Task: Find connections with filter location Bhātāpāra with filter topic #Selfhelpwith filter profile language English with filter current company Bira 91 with filter school Avanthi Institute of Engineering & Technology, Tamaram Village, Makavarapalem mandal, Narsipatnam , Pin-531113. (CC-81) with filter industry Zoos and Botanical Gardens with filter service category Health Insurance with filter keywords title Marketing Manager
Action: Mouse moved to (498, 65)
Screenshot: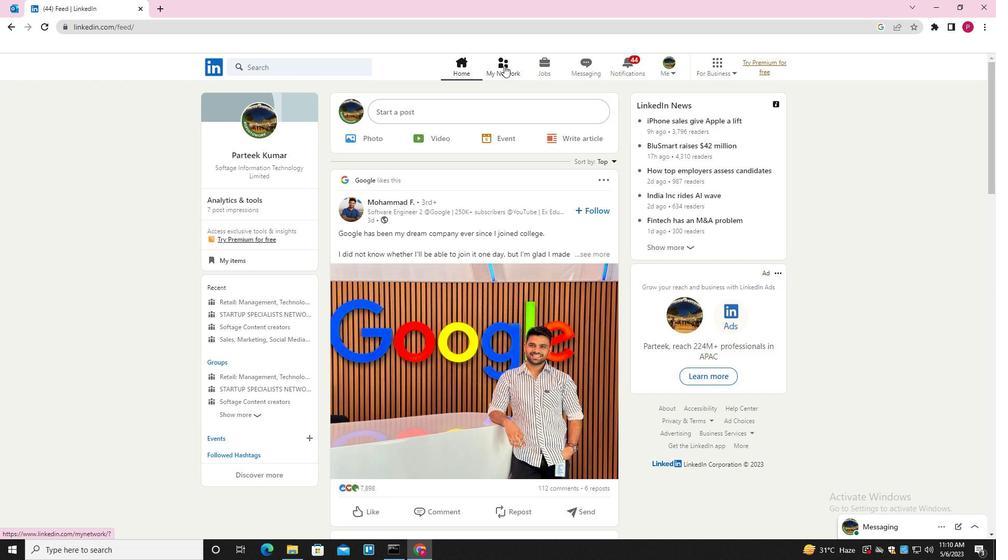 
Action: Mouse pressed left at (498, 65)
Screenshot: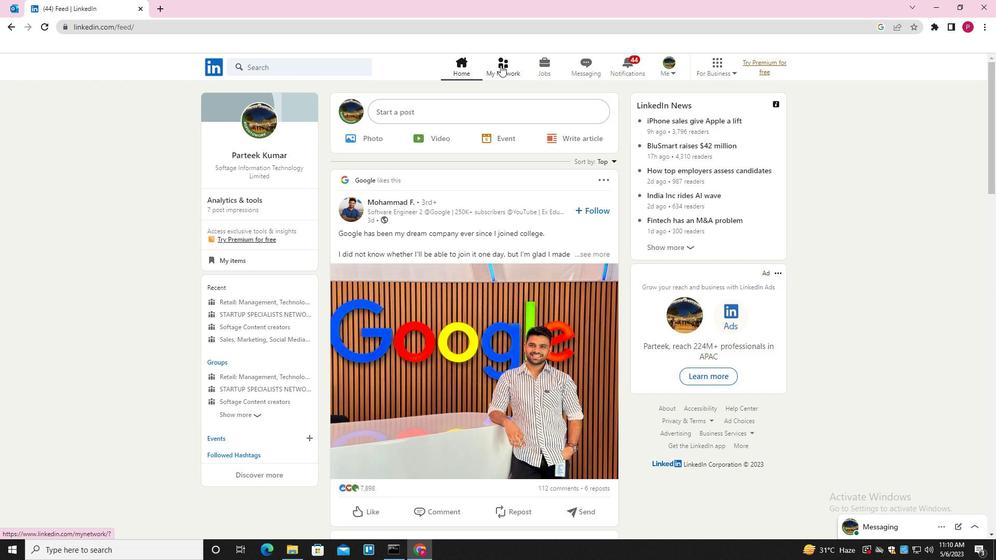 
Action: Mouse moved to (314, 126)
Screenshot: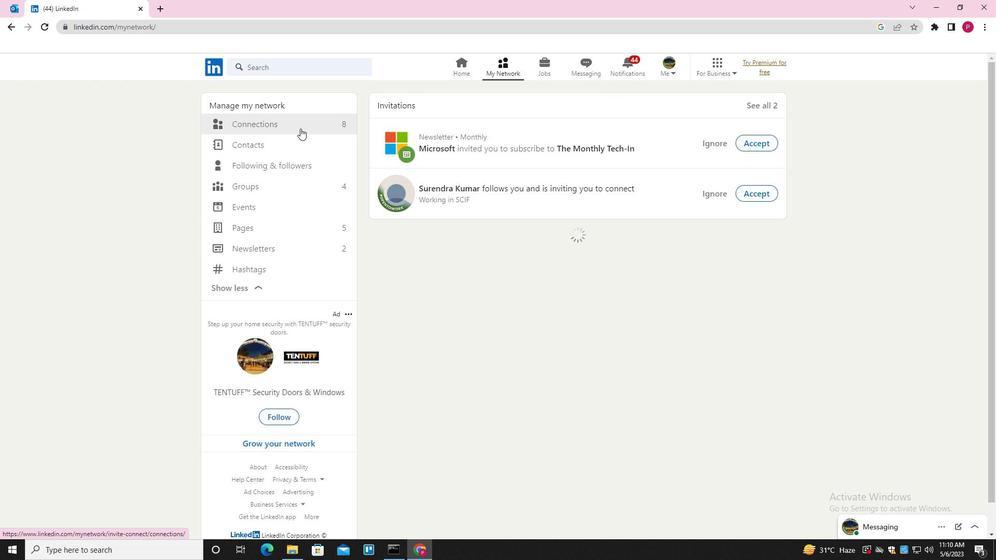 
Action: Mouse pressed left at (314, 126)
Screenshot: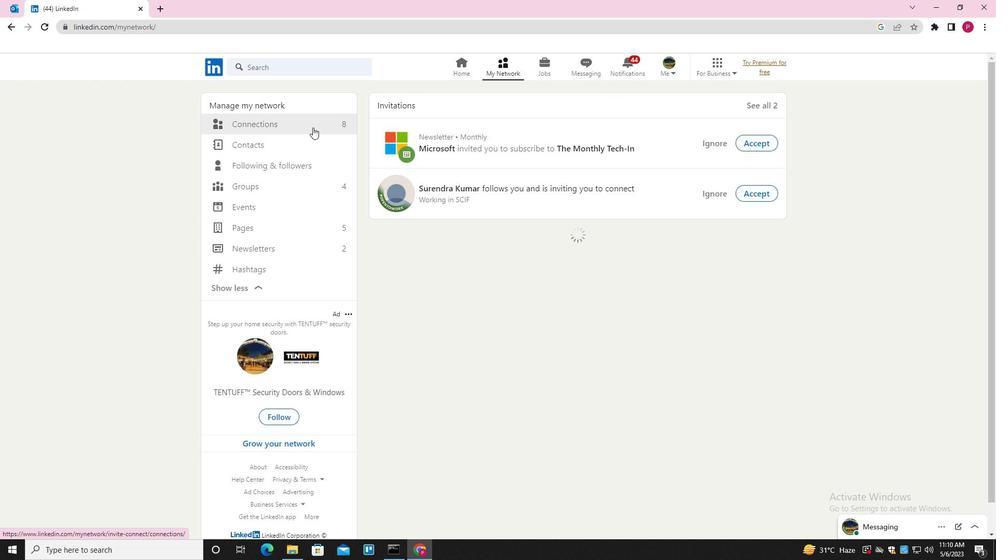 
Action: Mouse moved to (579, 125)
Screenshot: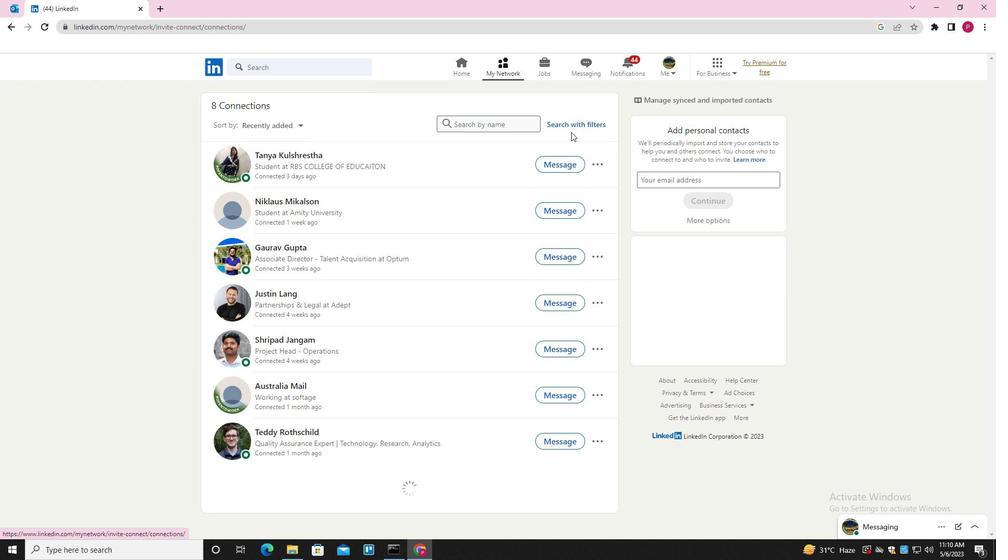 
Action: Mouse pressed left at (579, 125)
Screenshot: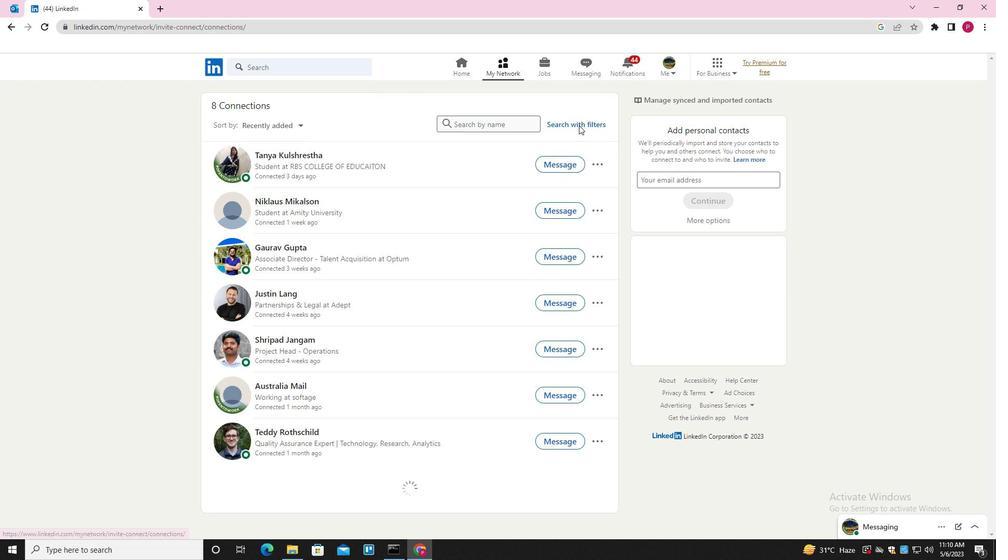 
Action: Mouse moved to (537, 97)
Screenshot: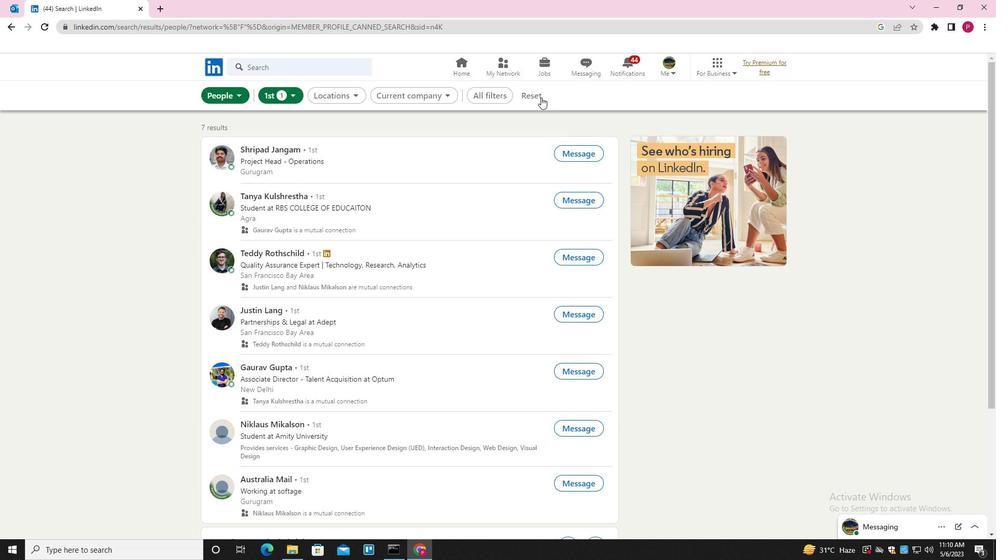 
Action: Mouse pressed left at (537, 97)
Screenshot: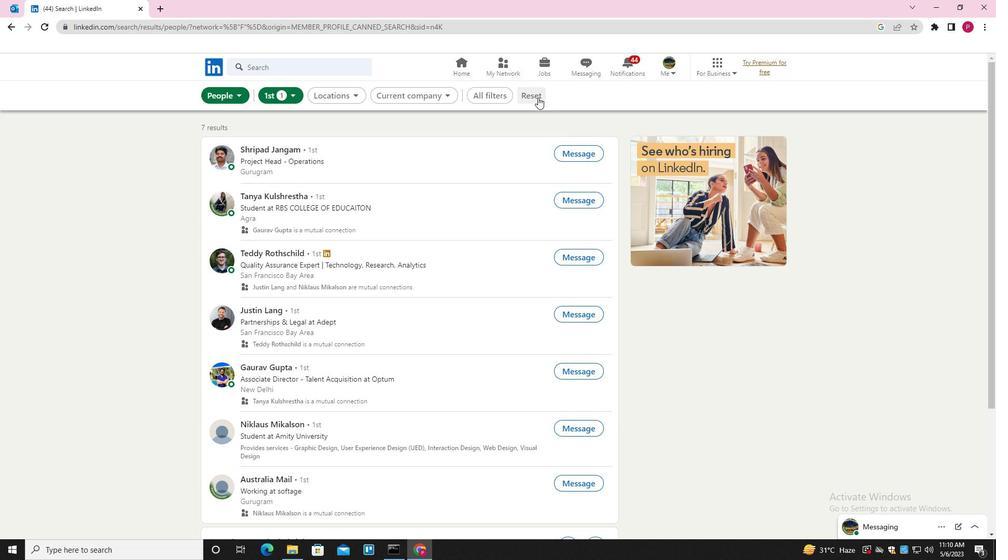 
Action: Mouse moved to (525, 94)
Screenshot: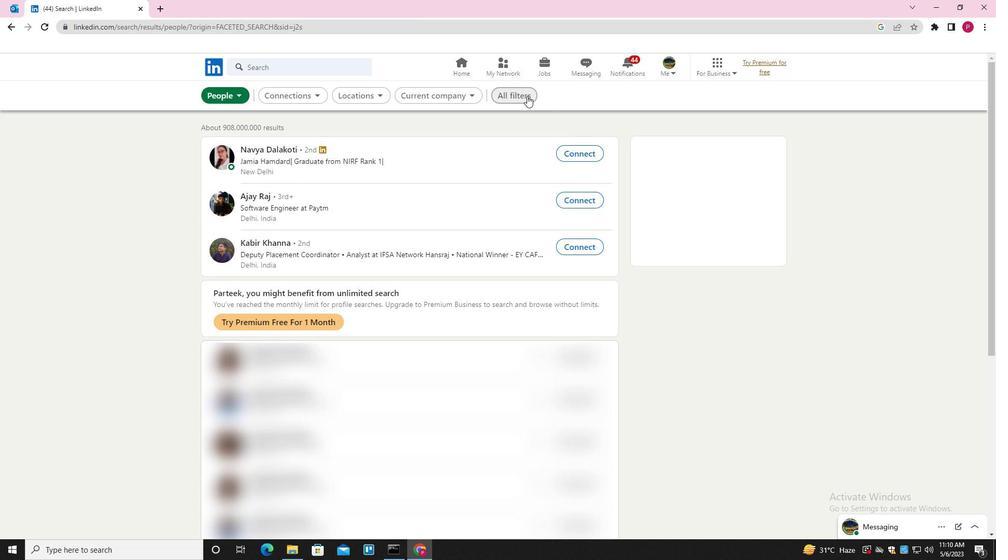 
Action: Mouse pressed left at (525, 94)
Screenshot: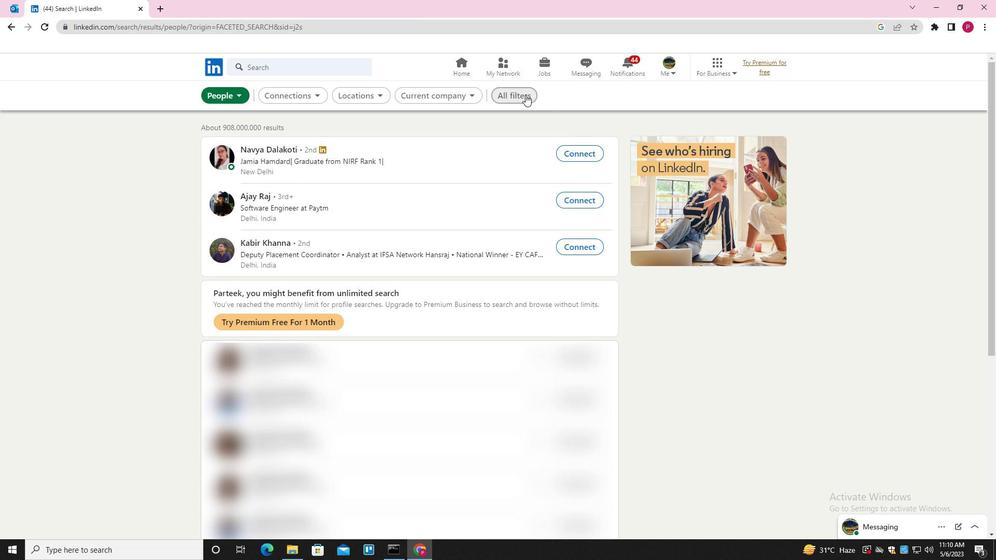
Action: Mouse moved to (766, 223)
Screenshot: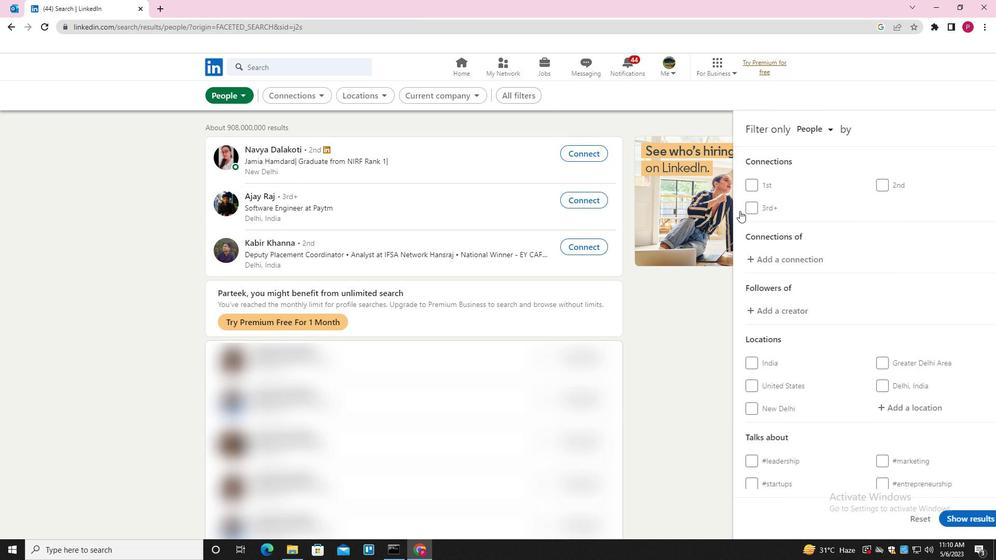 
Action: Mouse scrolled (766, 222) with delta (0, 0)
Screenshot: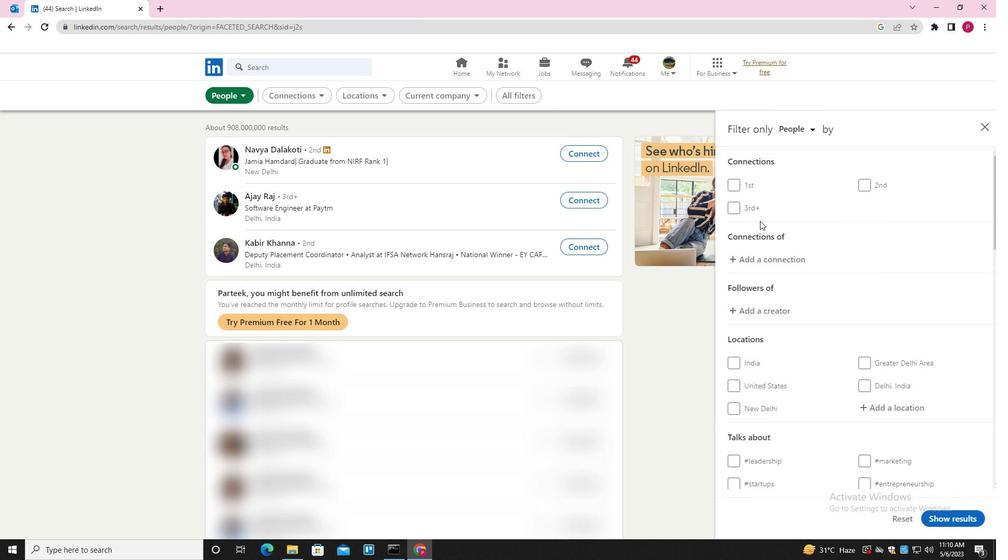 
Action: Mouse moved to (767, 224)
Screenshot: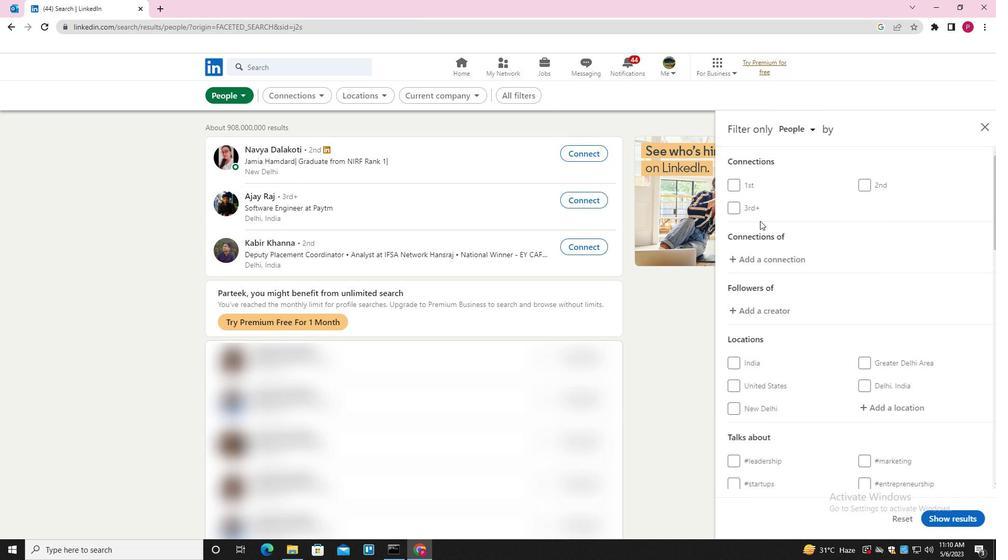 
Action: Mouse scrolled (767, 223) with delta (0, 0)
Screenshot: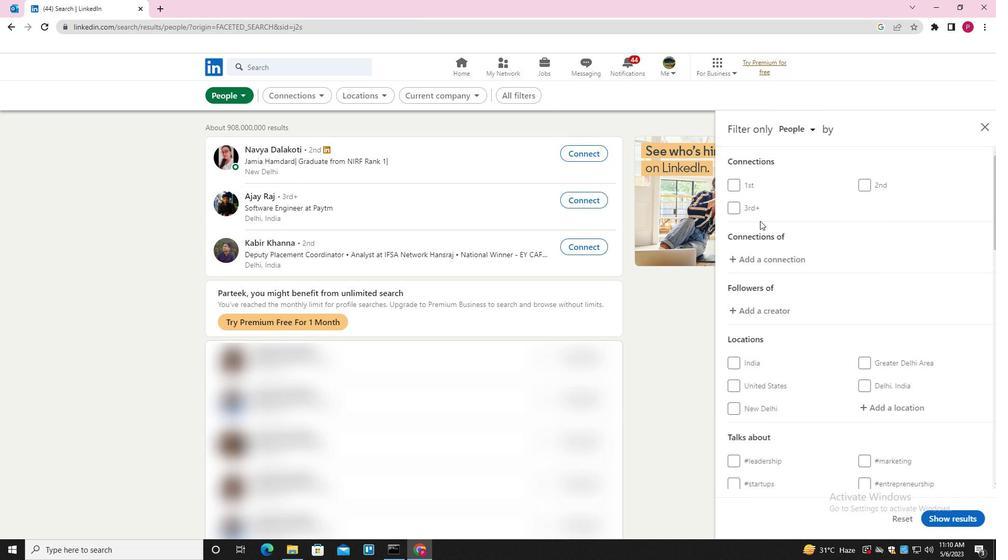 
Action: Mouse moved to (774, 228)
Screenshot: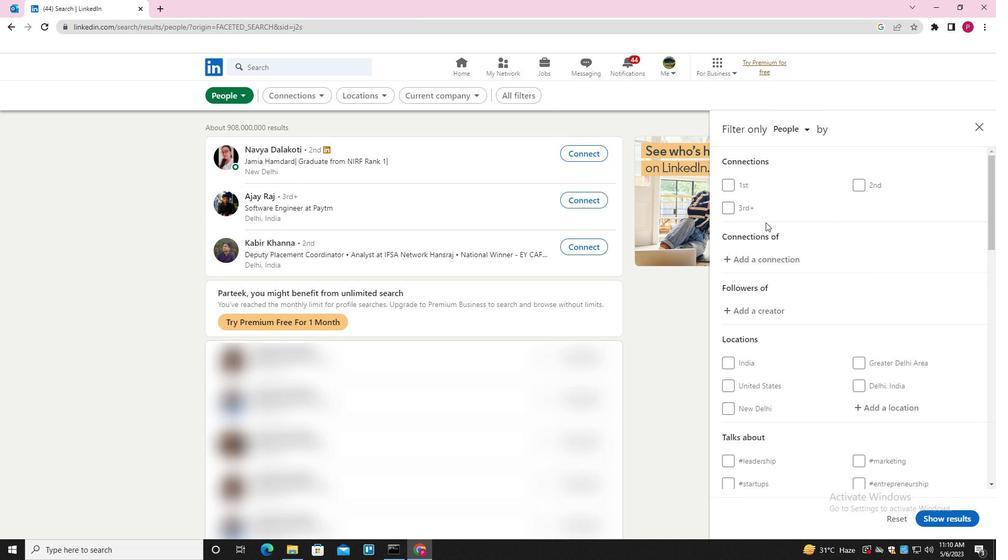 
Action: Mouse scrolled (774, 227) with delta (0, 0)
Screenshot: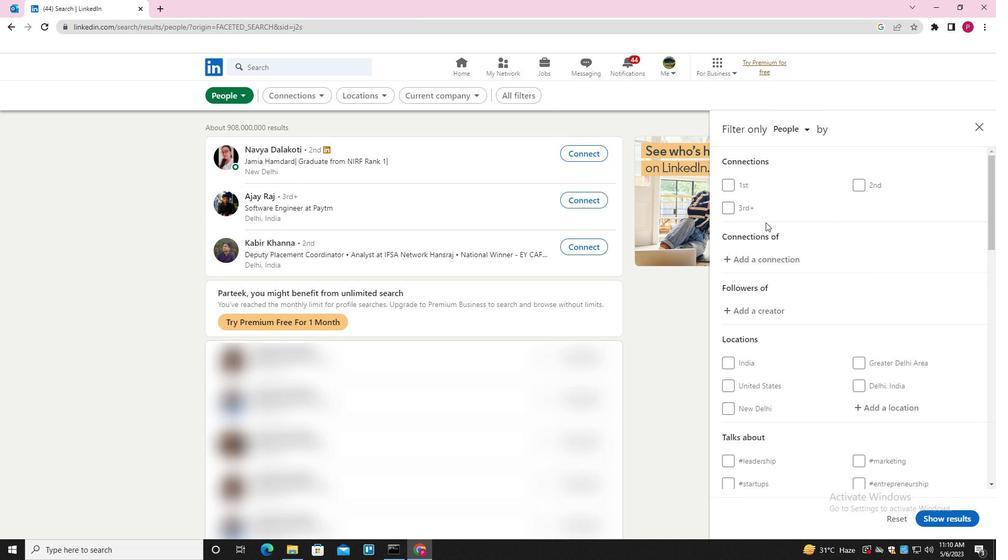 
Action: Mouse moved to (885, 256)
Screenshot: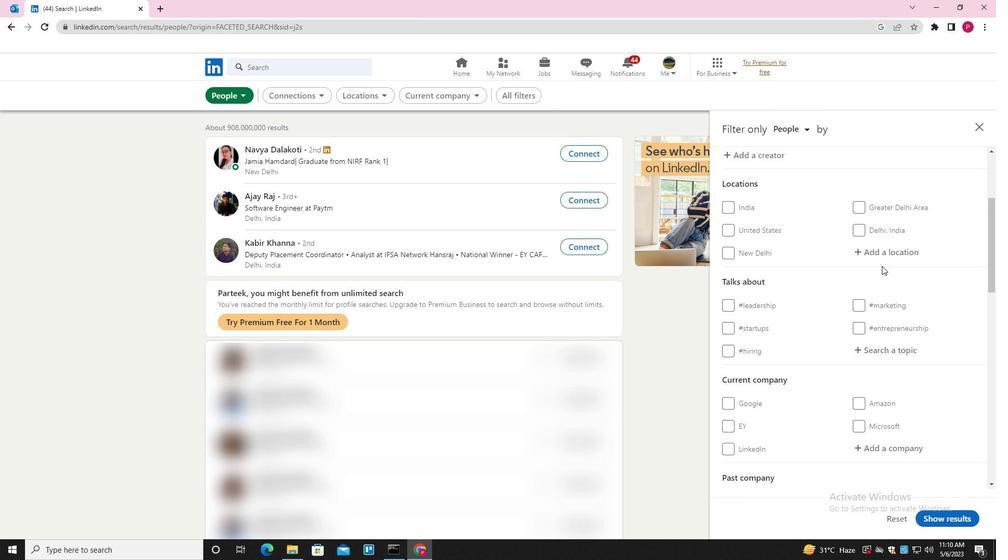 
Action: Mouse pressed left at (885, 256)
Screenshot: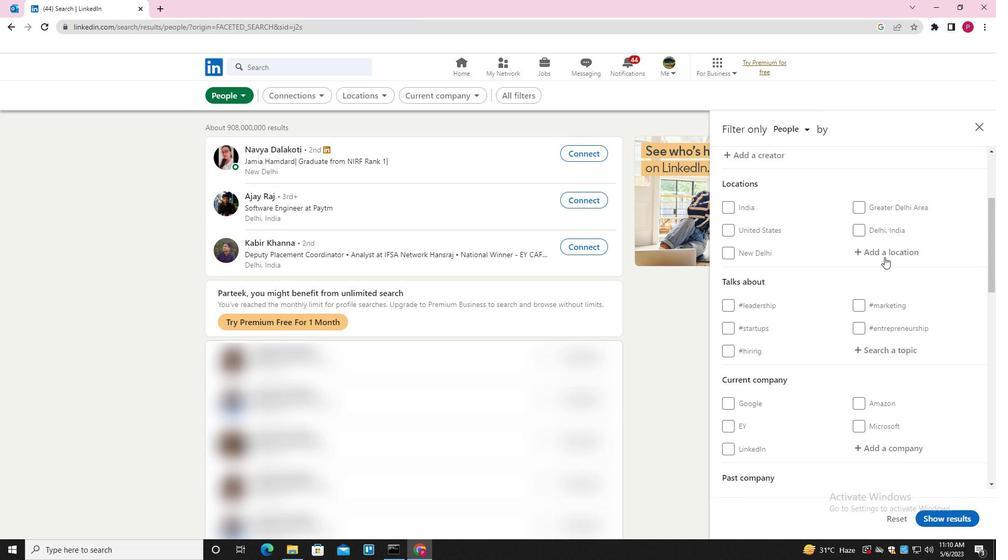 
Action: Key pressed <Key.shift>
Screenshot: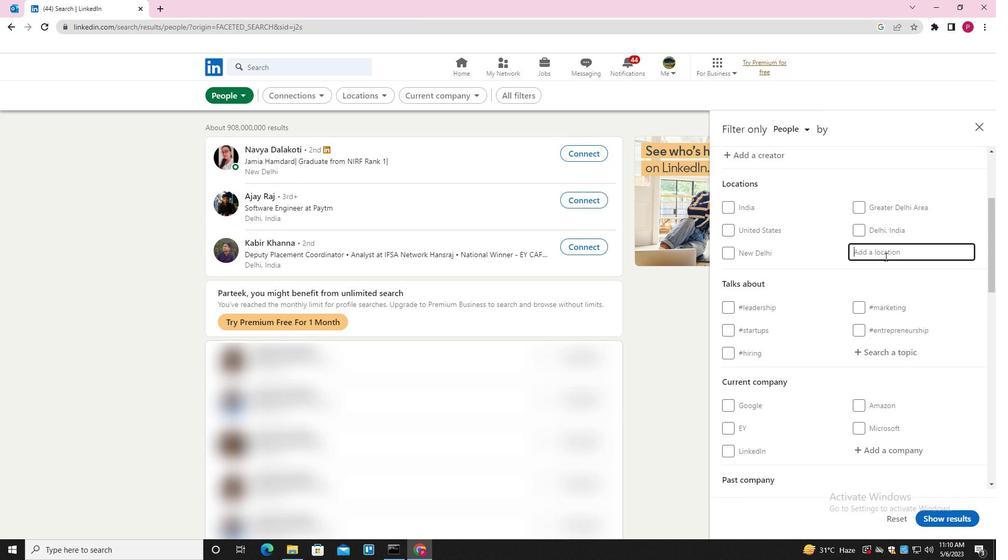 
Action: Mouse moved to (885, 256)
Screenshot: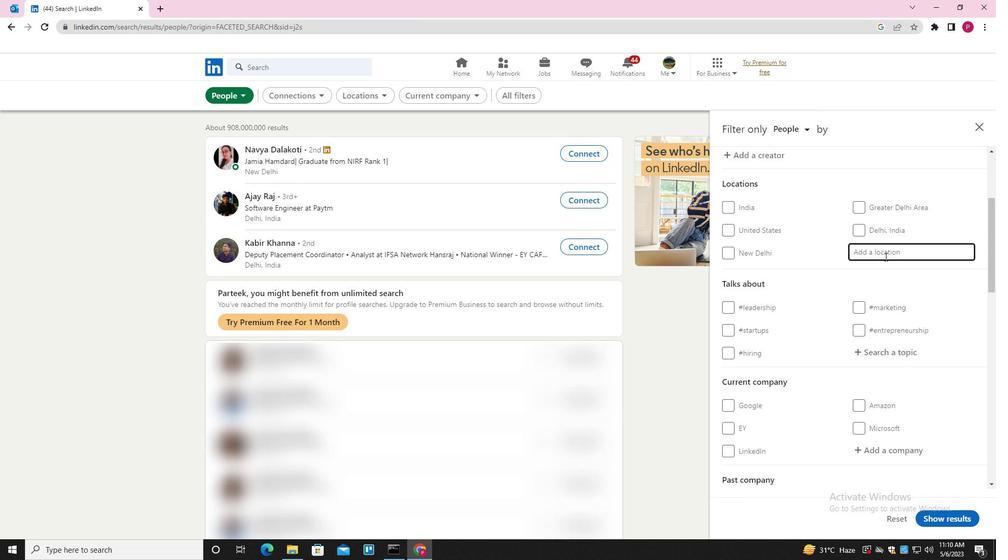 
Action: Key pressed BHATTAPARA
Screenshot: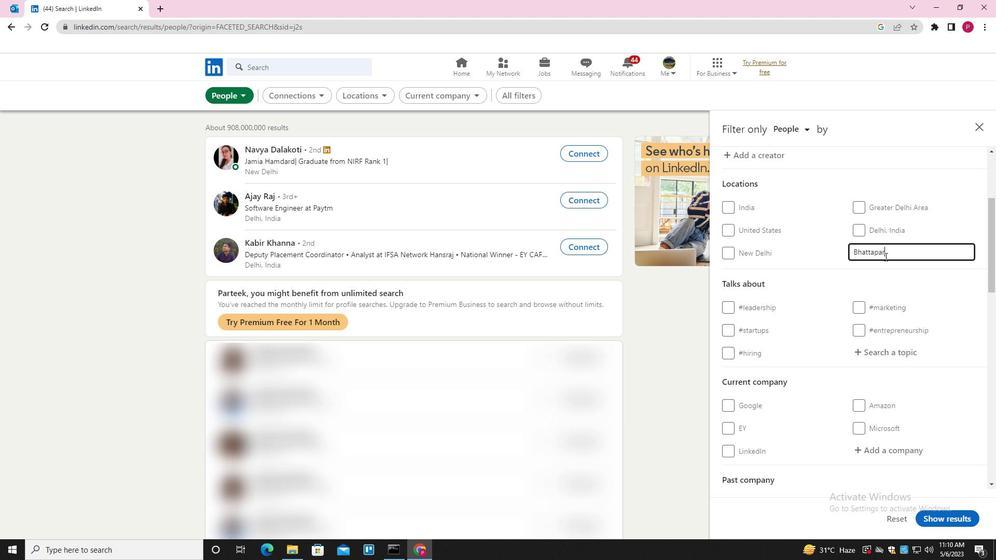
Action: Mouse moved to (889, 255)
Screenshot: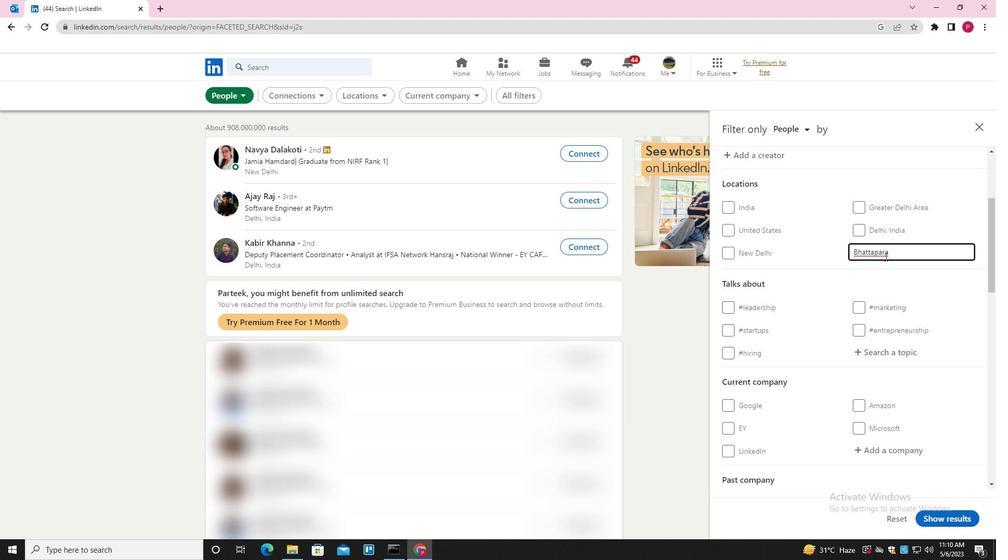 
Action: Key pressed <Key.backspace><Key.backspace><Key.backspace><Key.backspace><Key.backspace><Key.backspace>APARA<Key.down><Key.enter>
Screenshot: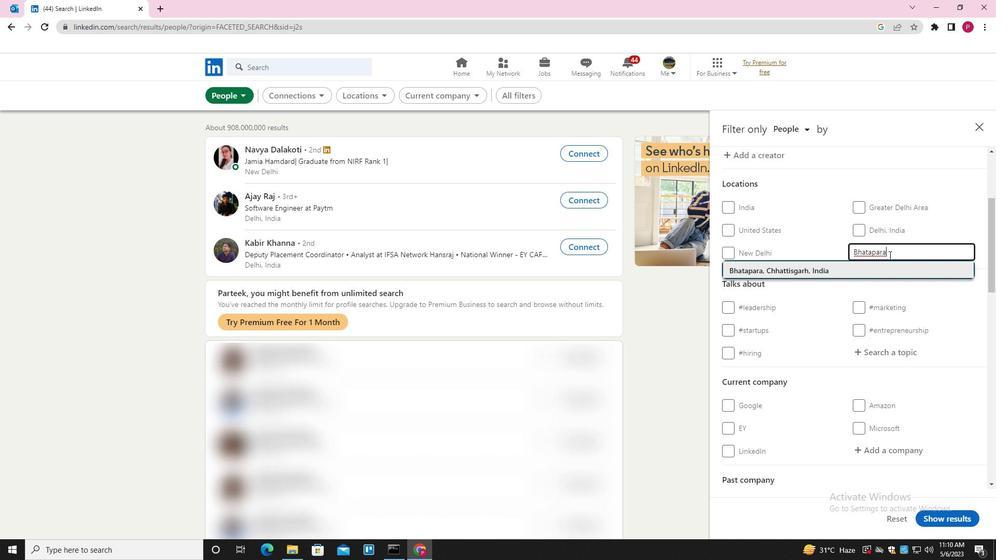 
Action: Mouse moved to (897, 240)
Screenshot: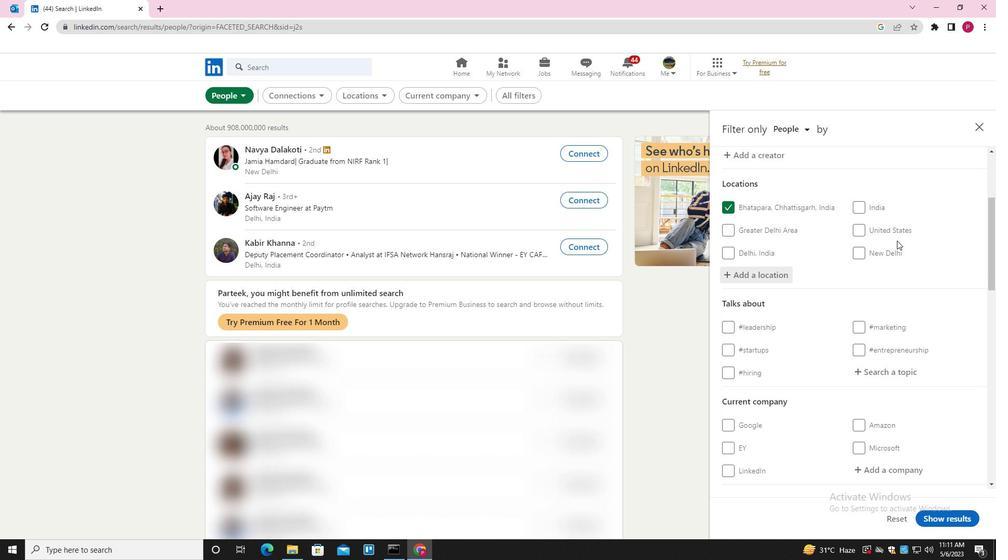 
Action: Mouse scrolled (897, 240) with delta (0, 0)
Screenshot: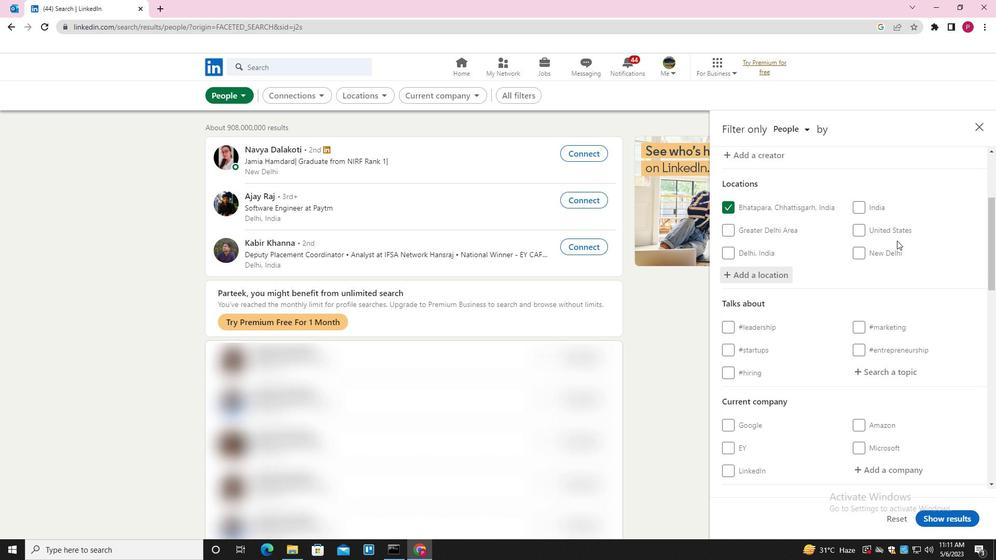 
Action: Mouse scrolled (897, 240) with delta (0, 0)
Screenshot: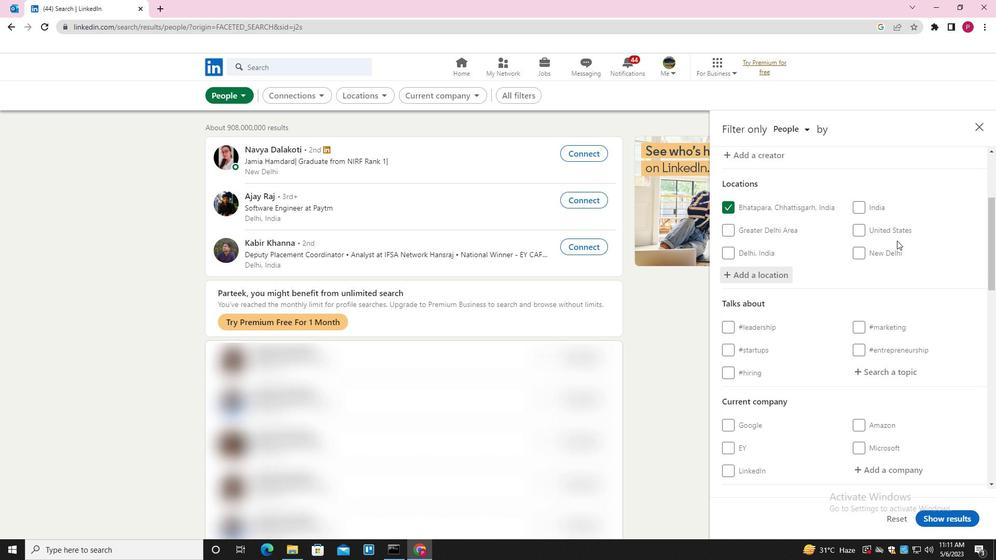 
Action: Mouse moved to (883, 270)
Screenshot: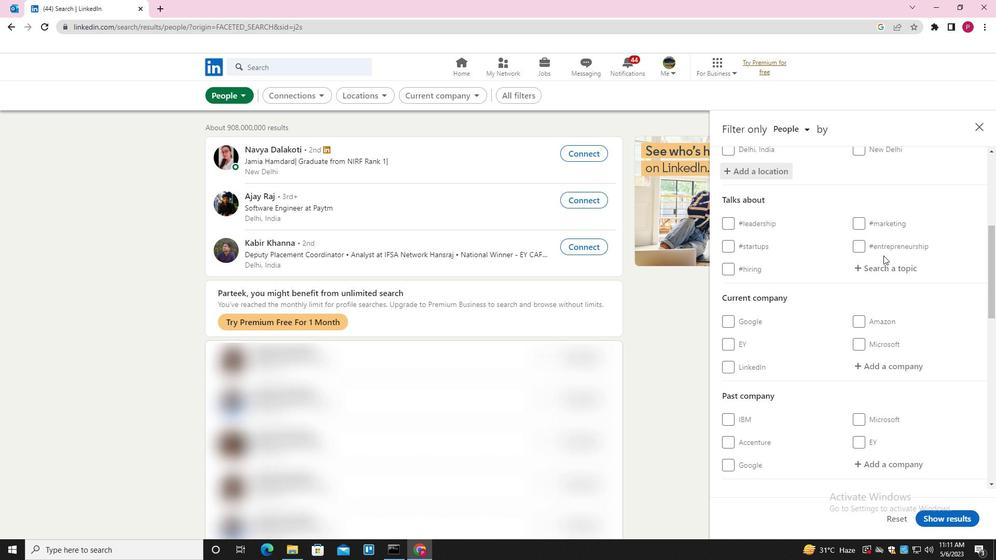 
Action: Mouse pressed left at (883, 270)
Screenshot: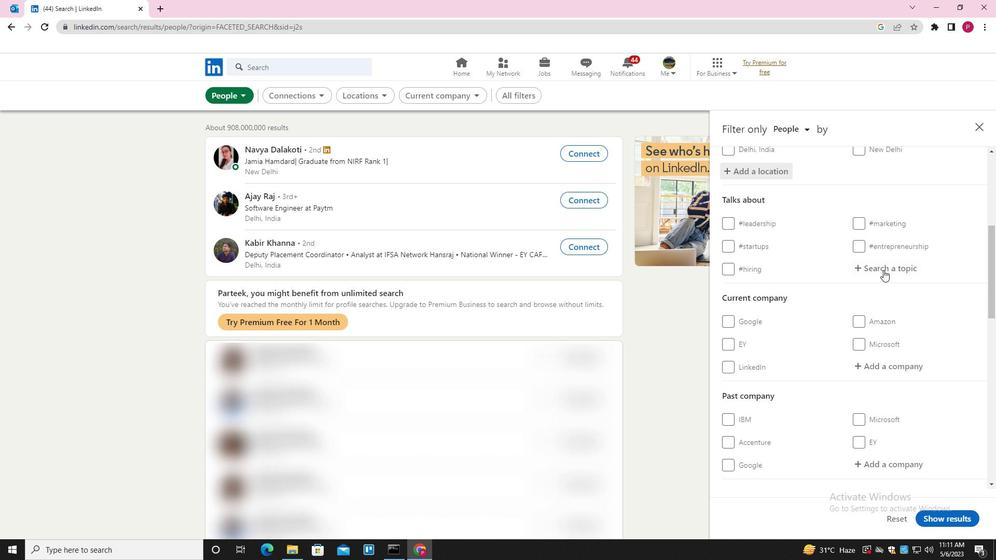 
Action: Key pressed SELFD<Key.backspace>HELP<Key.down><Key.enter>
Screenshot: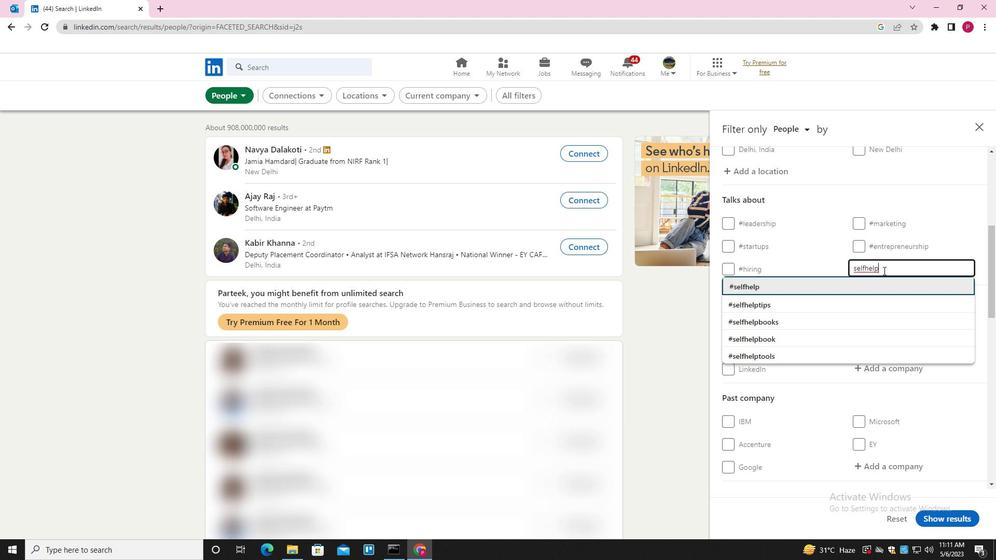 
Action: Mouse moved to (883, 274)
Screenshot: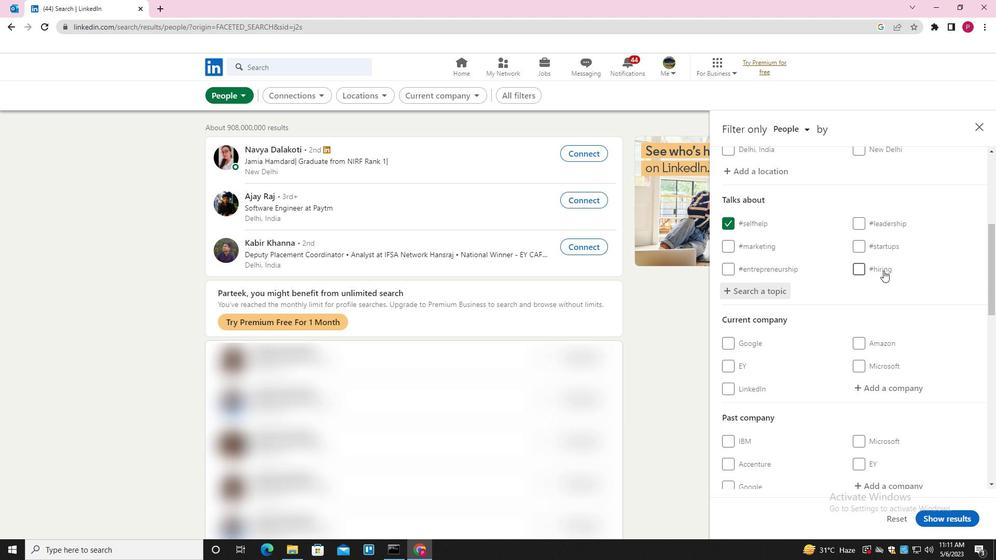 
Action: Mouse scrolled (883, 273) with delta (0, 0)
Screenshot: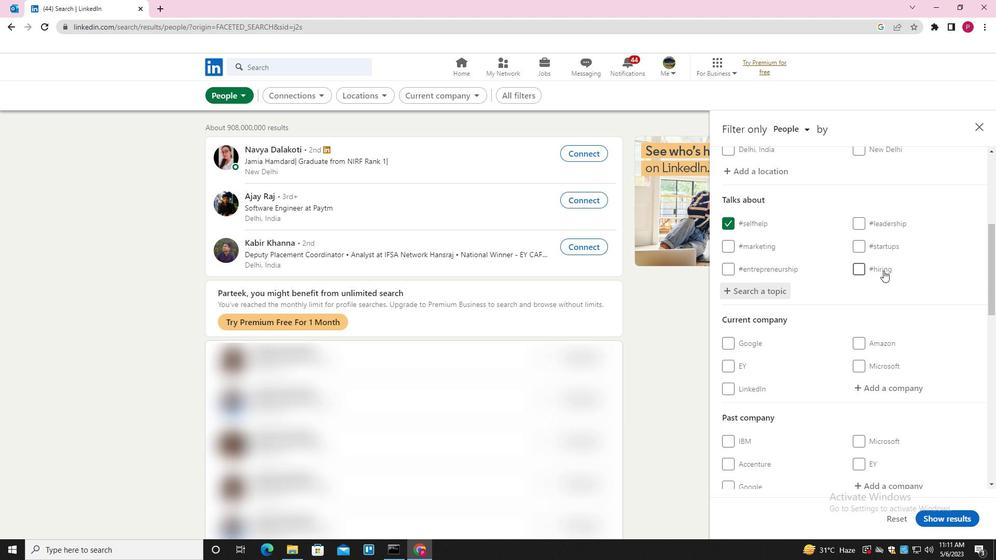 
Action: Mouse moved to (883, 278)
Screenshot: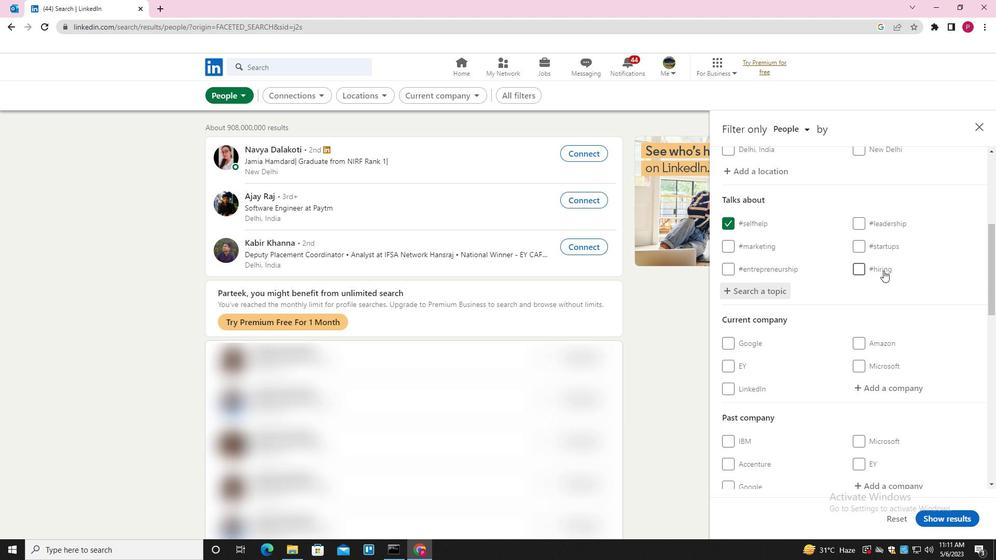 
Action: Mouse scrolled (883, 278) with delta (0, 0)
Screenshot: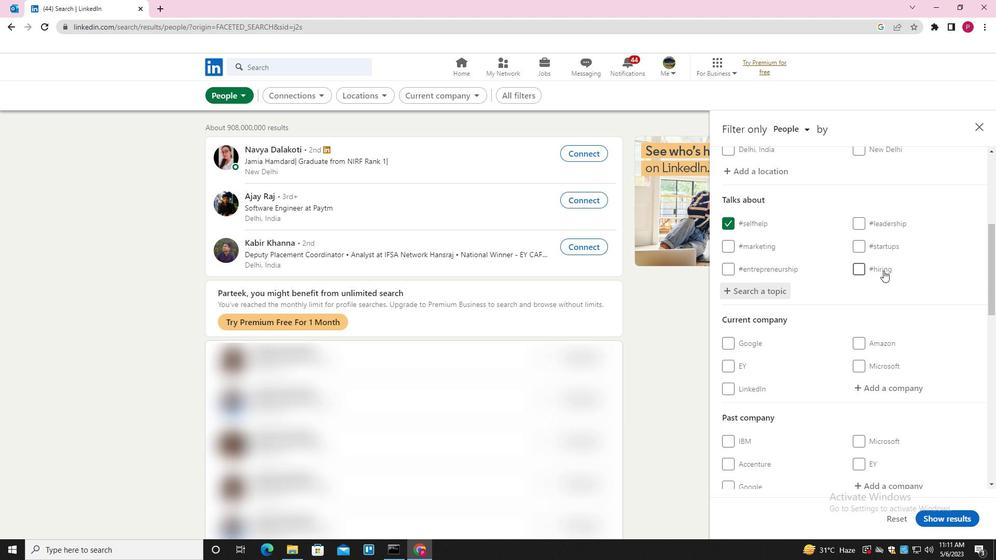 
Action: Mouse moved to (882, 281)
Screenshot: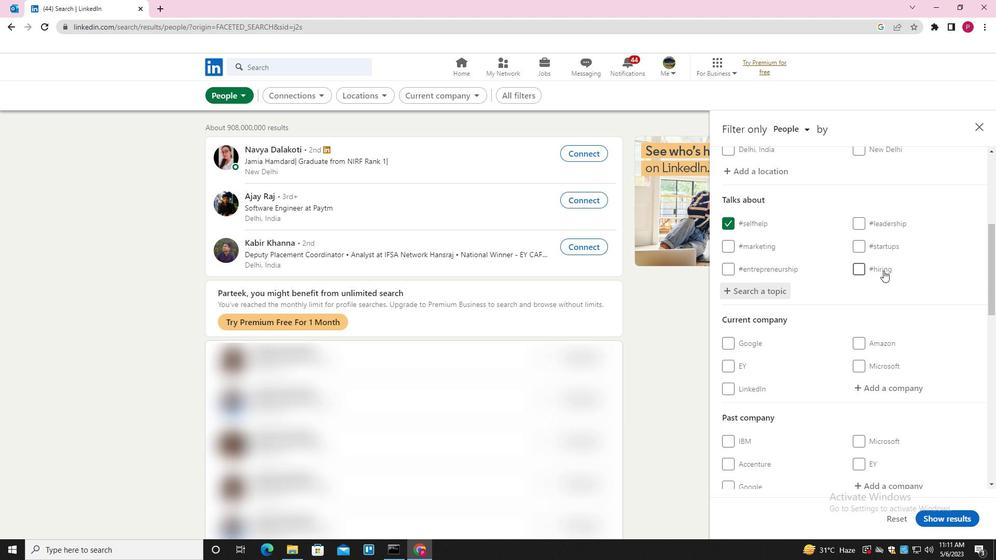 
Action: Mouse scrolled (882, 281) with delta (0, 0)
Screenshot: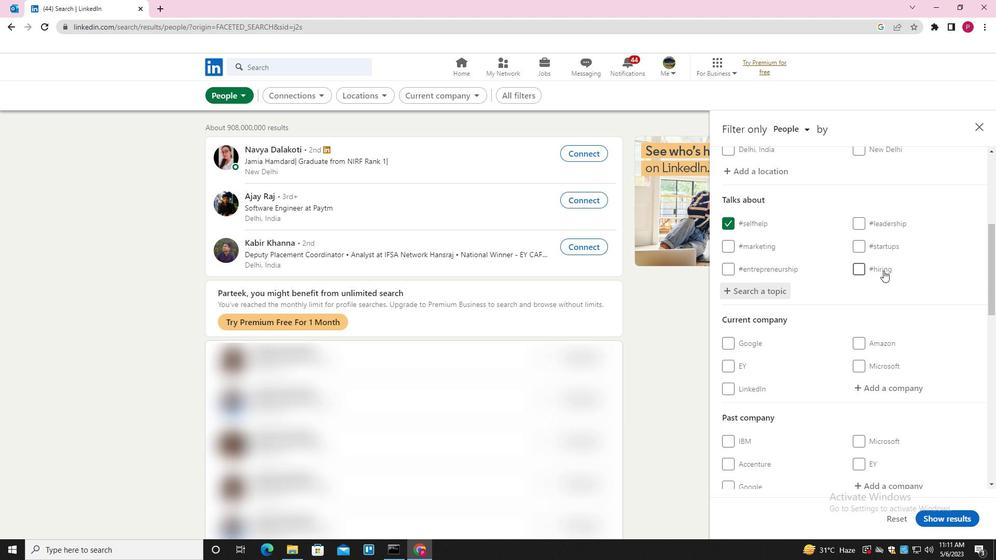 
Action: Mouse moved to (851, 311)
Screenshot: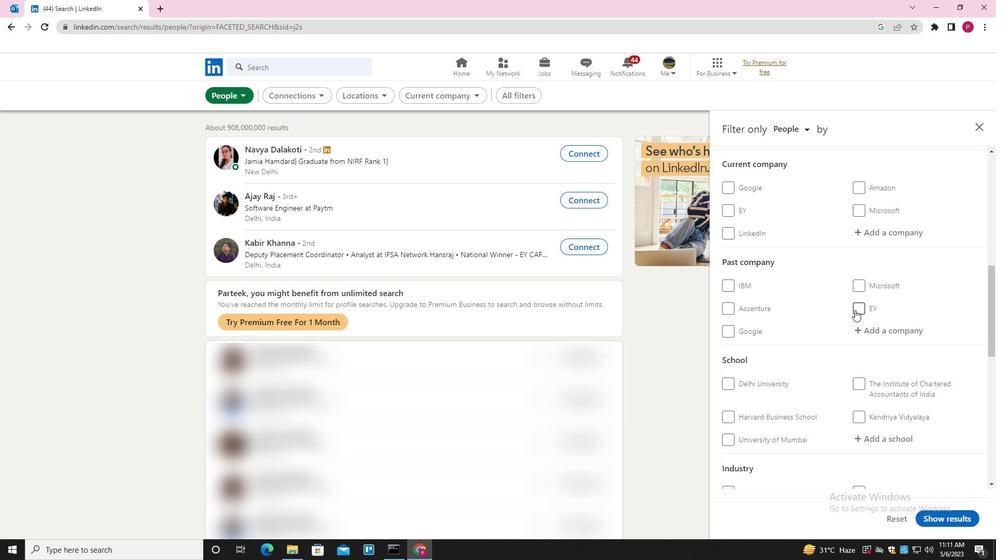 
Action: Mouse scrolled (851, 311) with delta (0, 0)
Screenshot: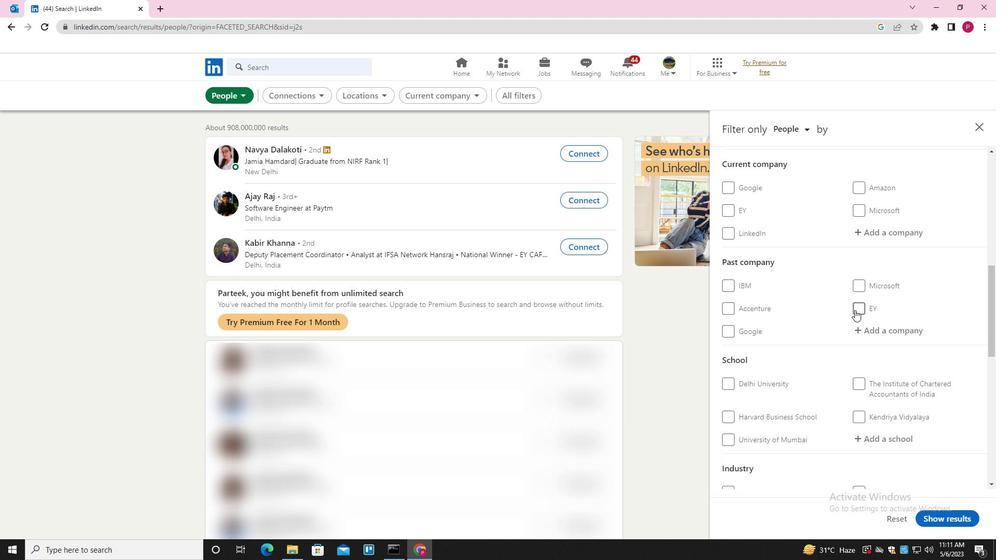 
Action: Mouse scrolled (851, 311) with delta (0, 0)
Screenshot: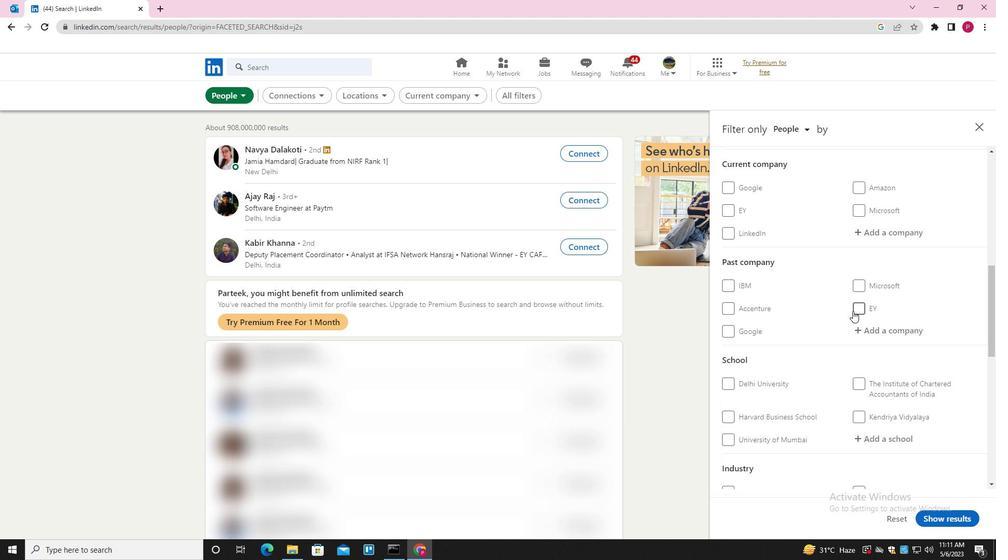 
Action: Mouse scrolled (851, 311) with delta (0, 0)
Screenshot: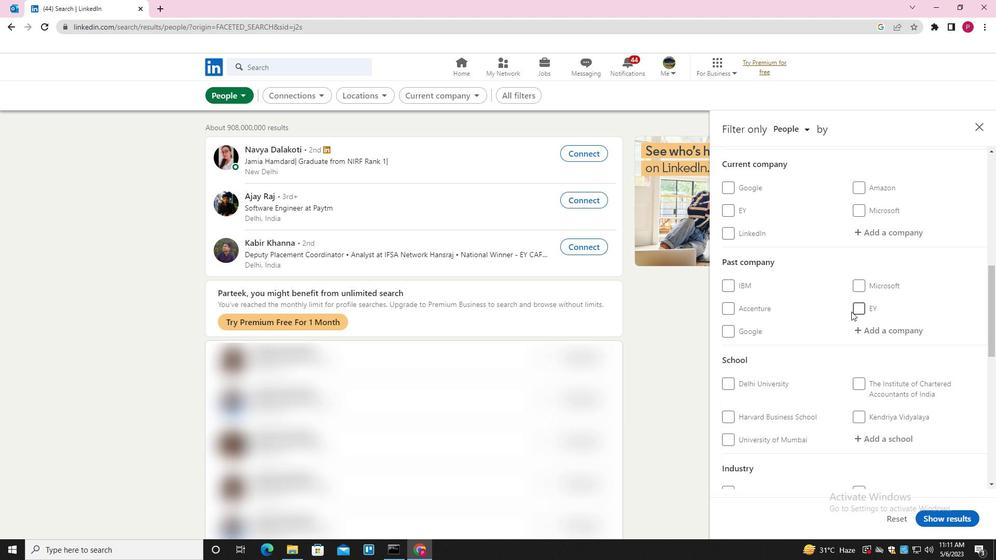 
Action: Mouse scrolled (851, 311) with delta (0, 0)
Screenshot: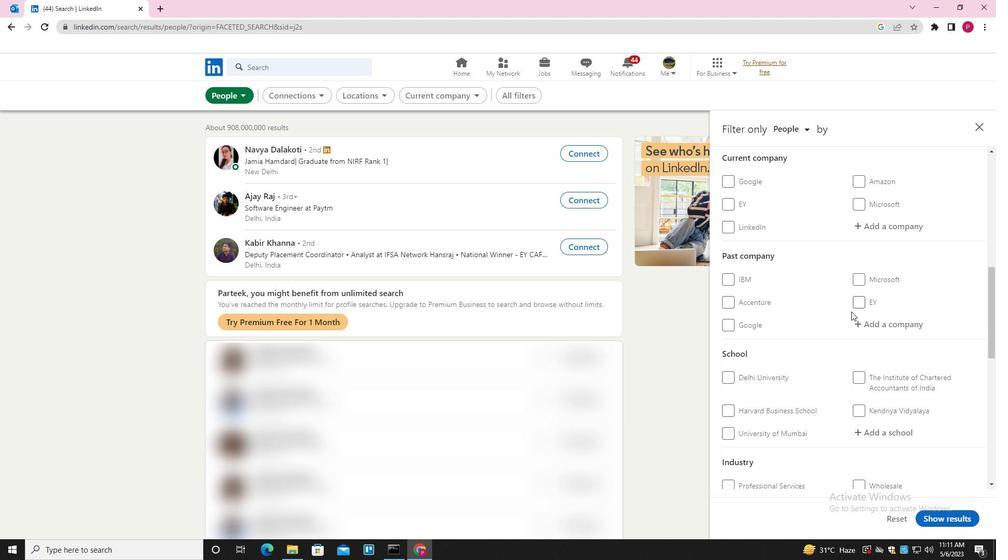 
Action: Mouse moved to (874, 286)
Screenshot: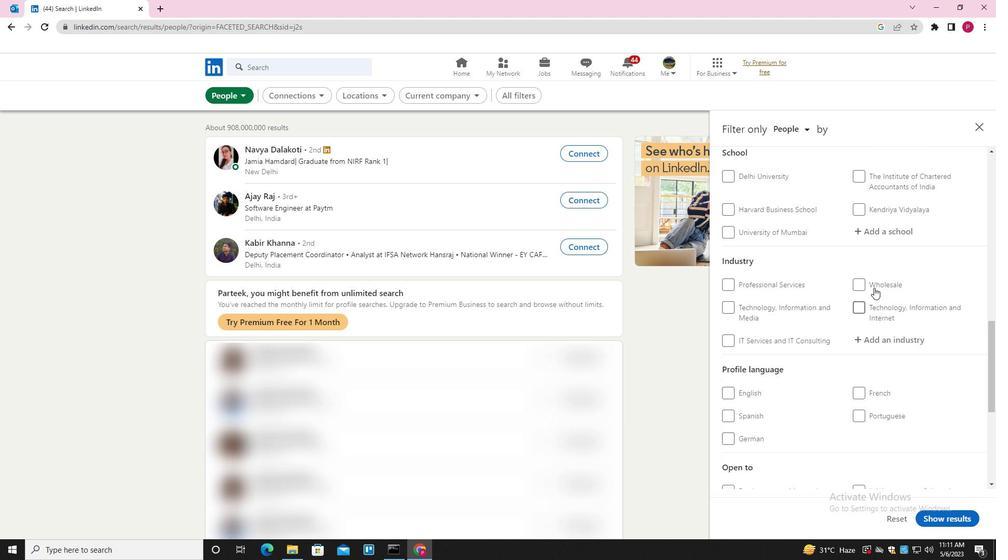 
Action: Mouse scrolled (874, 285) with delta (0, 0)
Screenshot: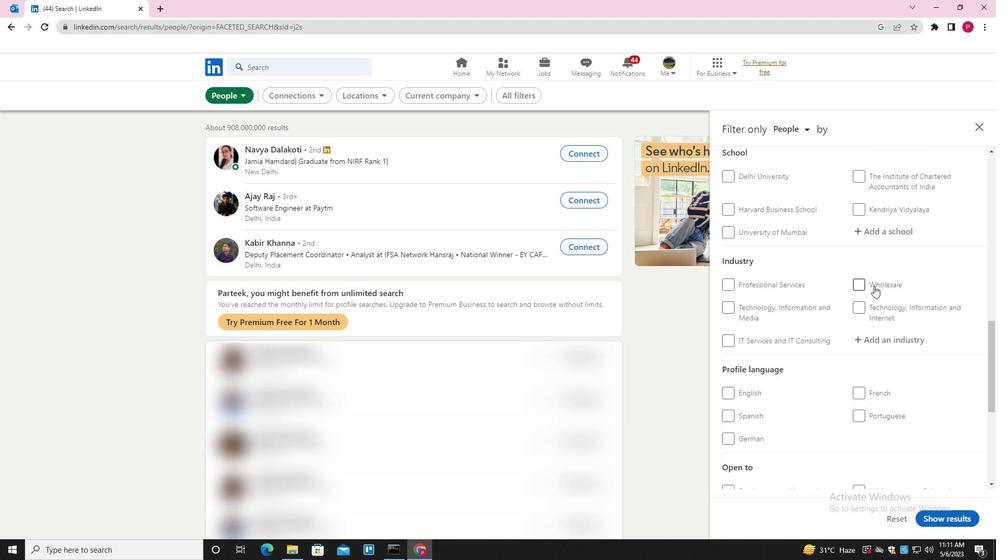 
Action: Mouse moved to (874, 286)
Screenshot: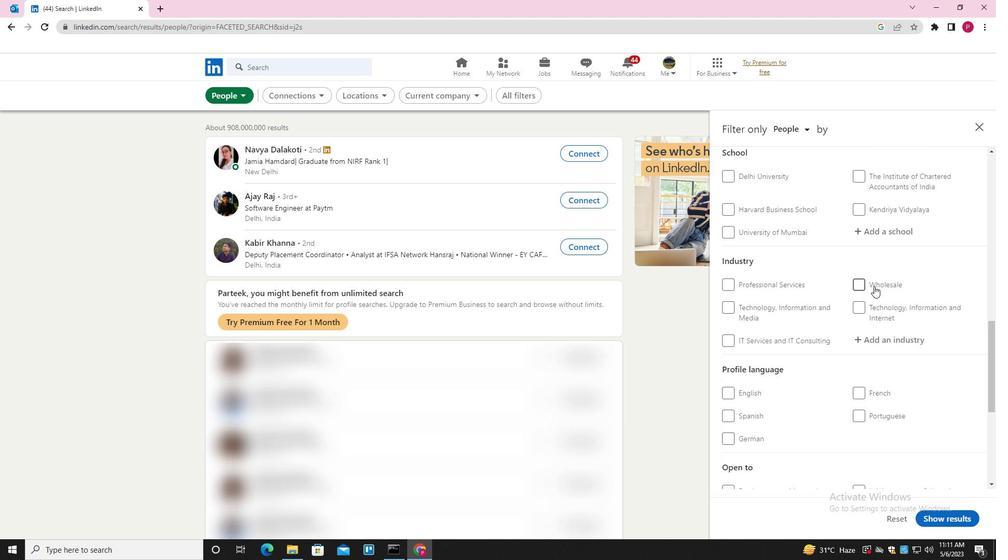 
Action: Mouse scrolled (874, 286) with delta (0, 0)
Screenshot: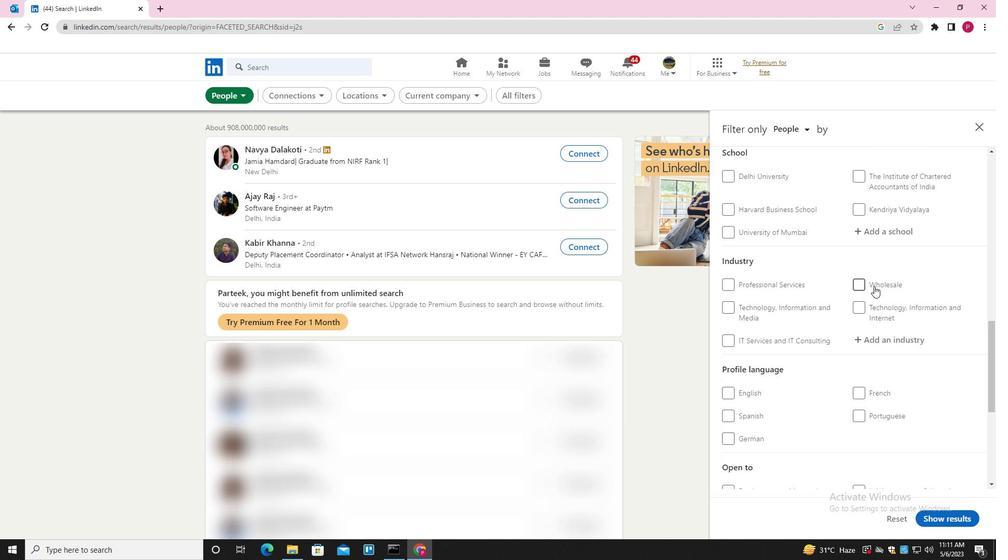 
Action: Mouse moved to (874, 288)
Screenshot: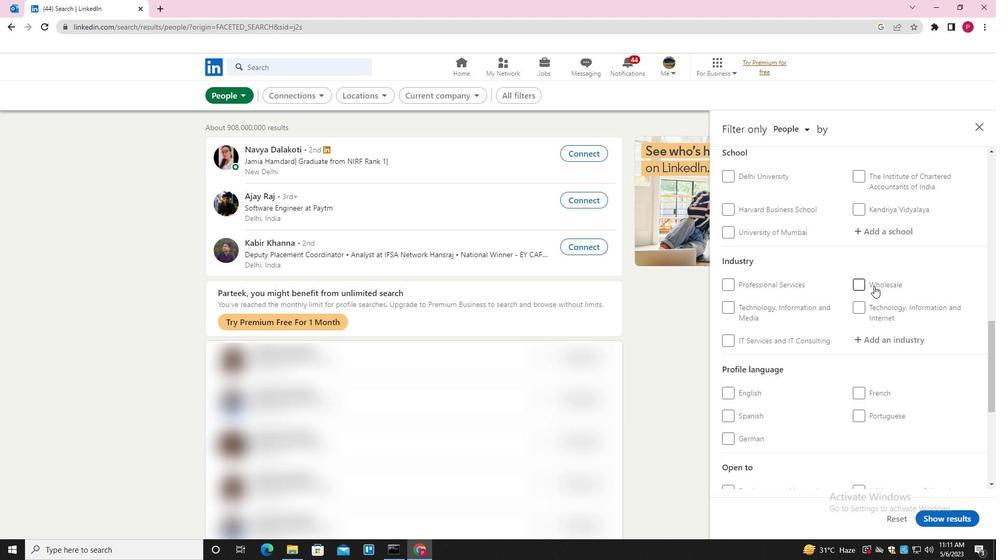 
Action: Mouse scrolled (874, 287) with delta (0, 0)
Screenshot: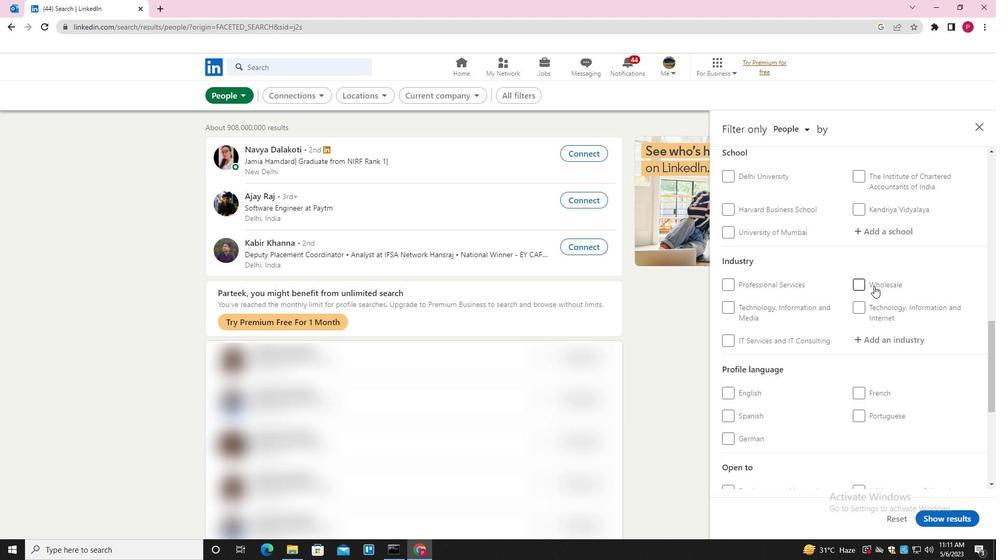 
Action: Mouse moved to (739, 231)
Screenshot: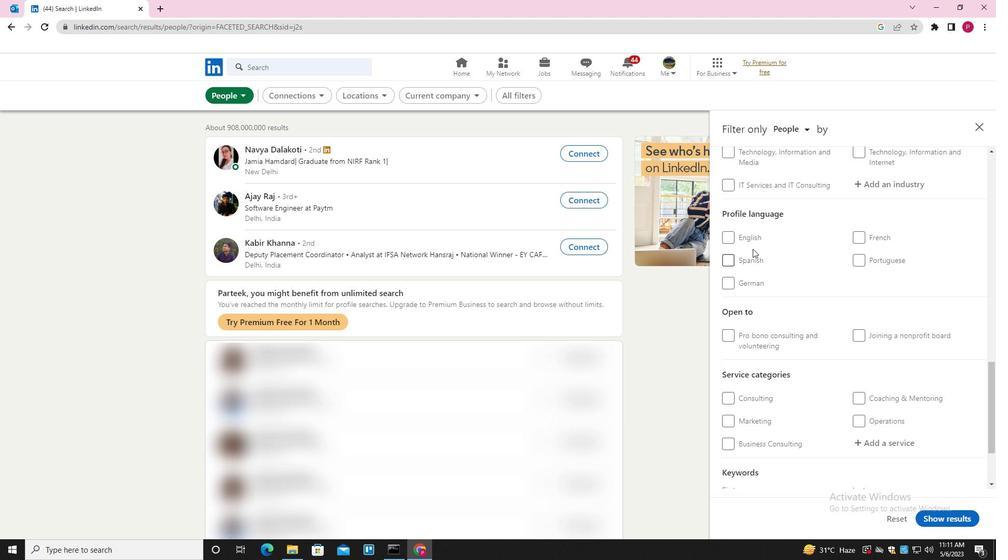 
Action: Mouse pressed left at (739, 231)
Screenshot: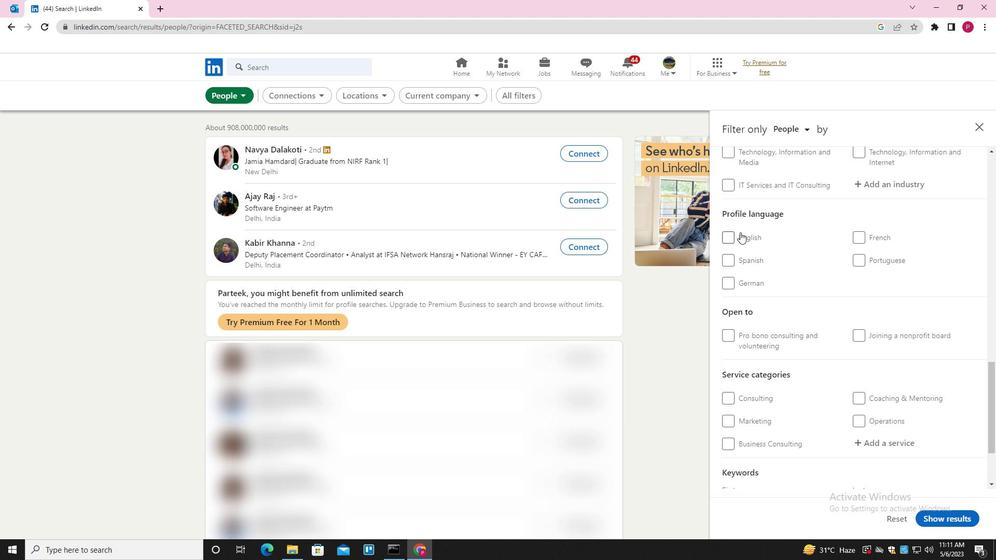 
Action: Mouse moved to (808, 263)
Screenshot: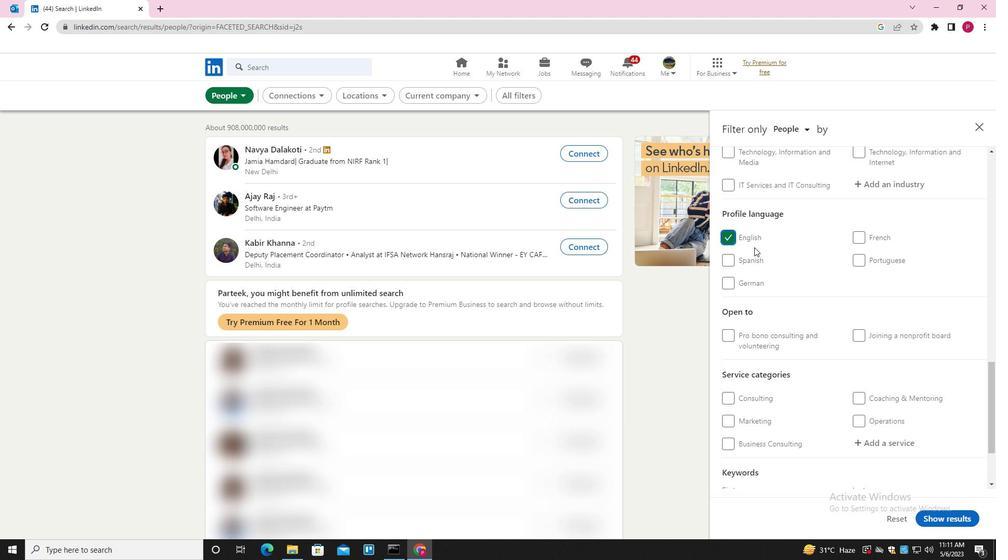 
Action: Mouse scrolled (808, 263) with delta (0, 0)
Screenshot: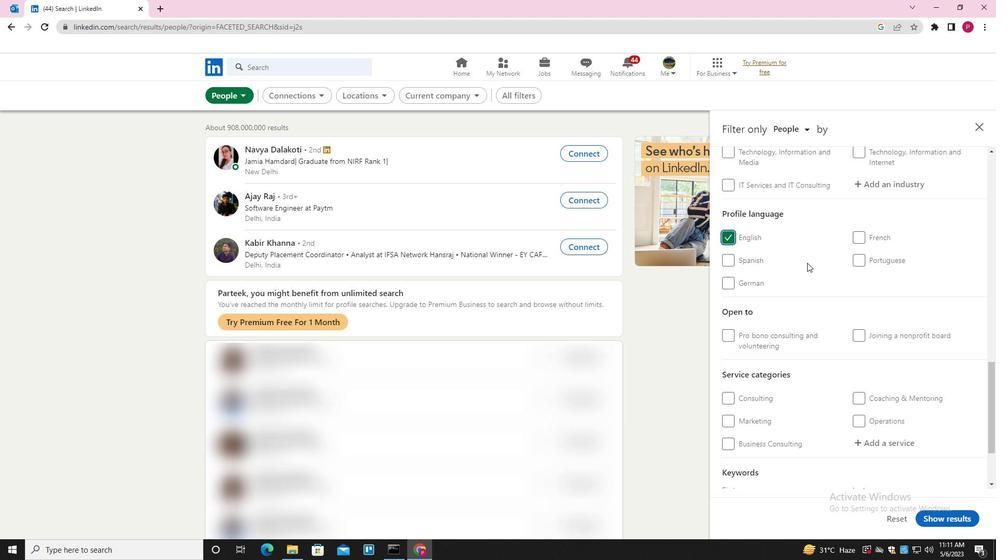 
Action: Mouse scrolled (808, 263) with delta (0, 0)
Screenshot: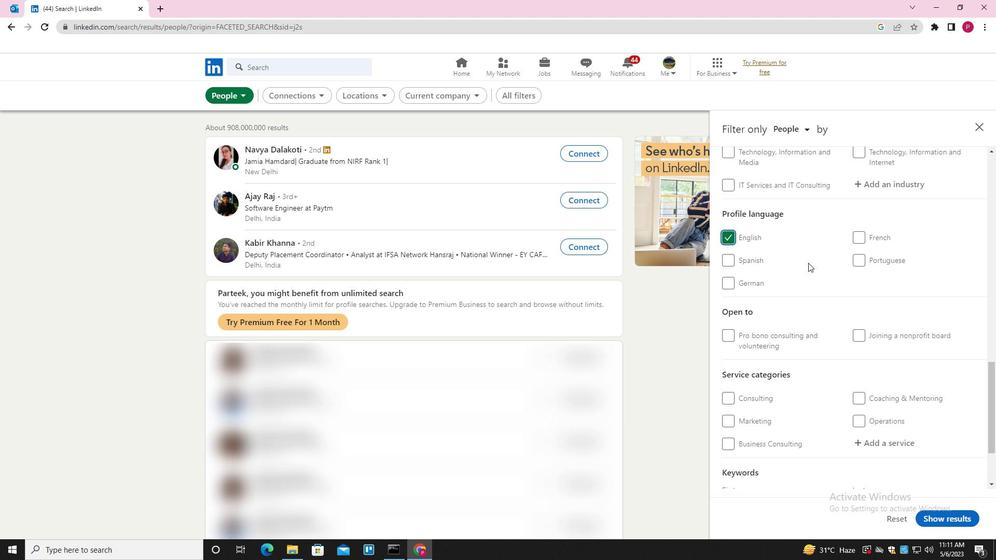 
Action: Mouse scrolled (808, 263) with delta (0, 0)
Screenshot: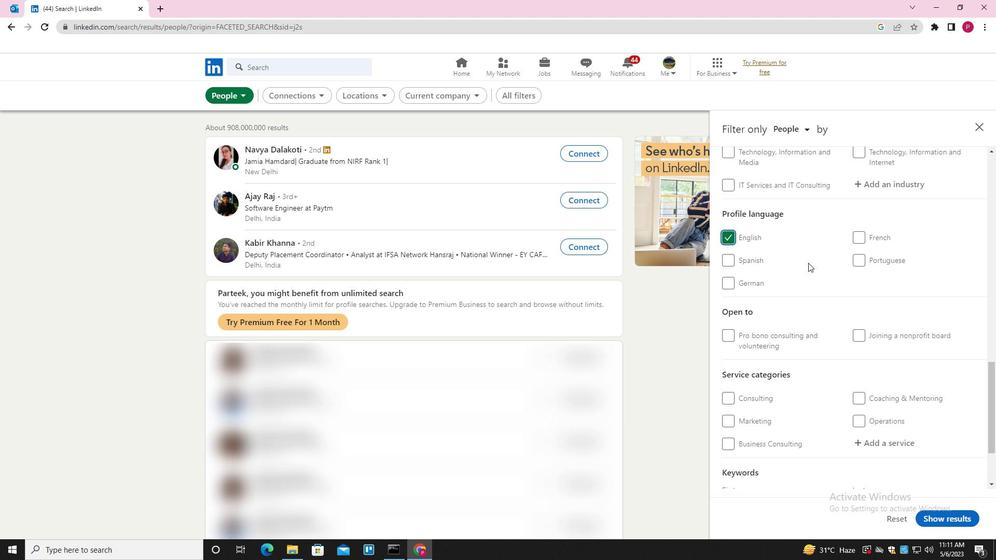 
Action: Mouse moved to (793, 293)
Screenshot: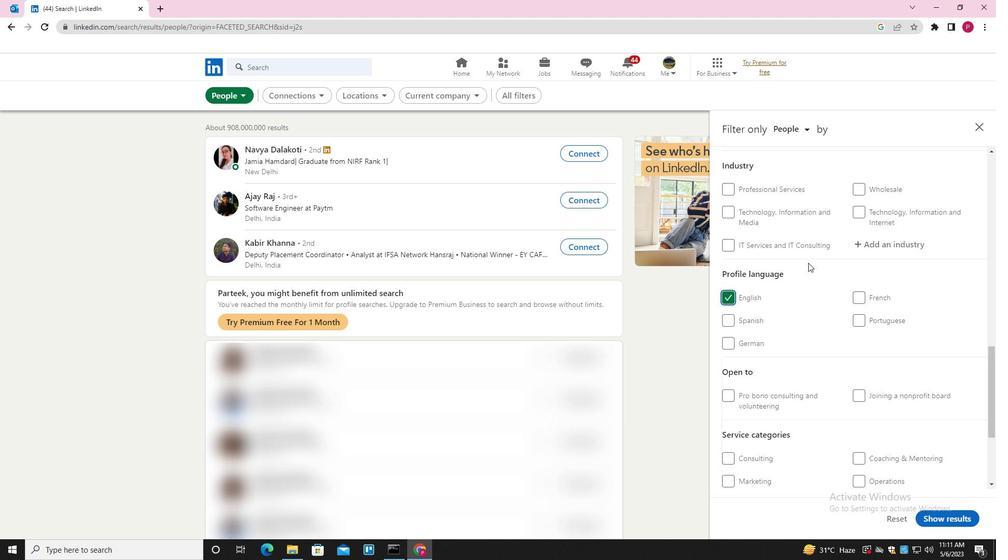 
Action: Mouse scrolled (793, 293) with delta (0, 0)
Screenshot: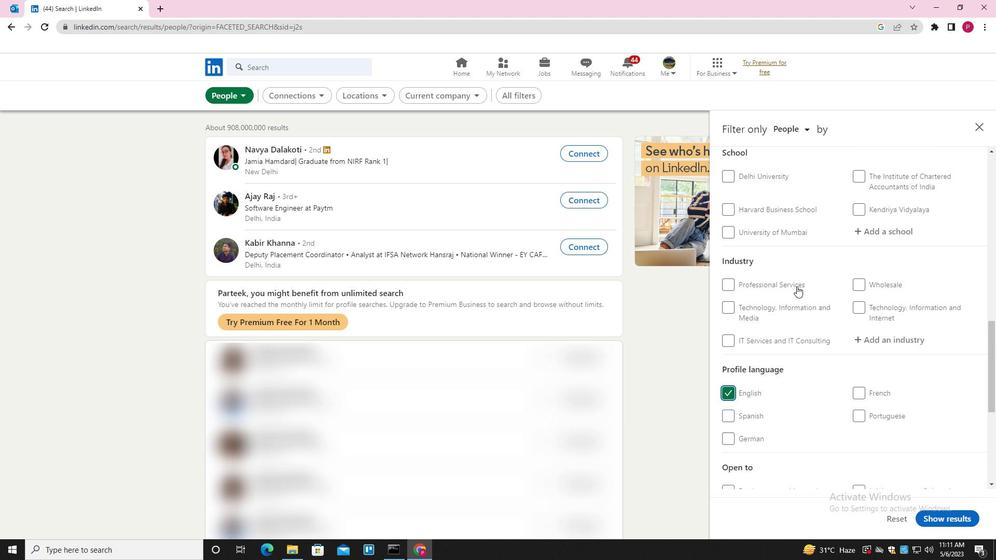 
Action: Mouse scrolled (793, 293) with delta (0, 0)
Screenshot: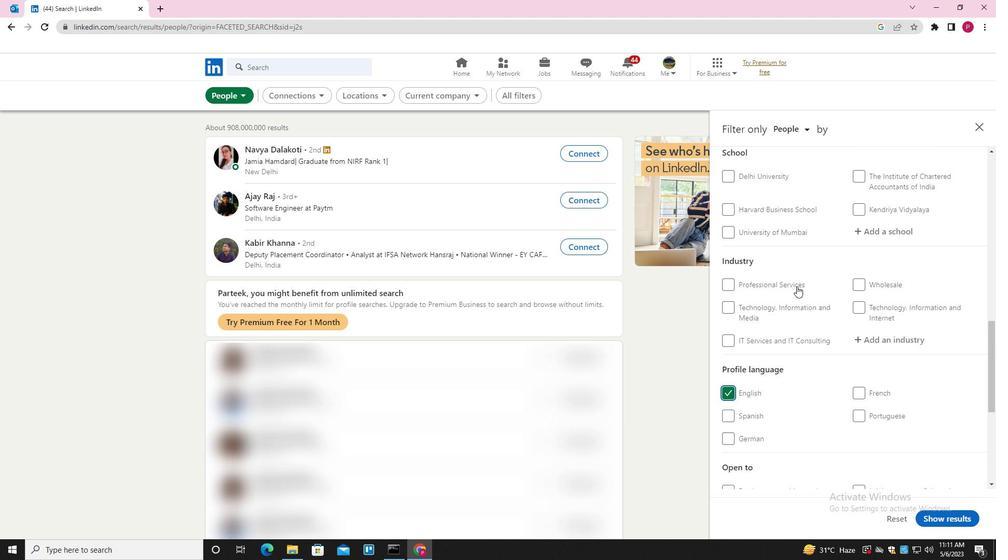 
Action: Mouse scrolled (793, 293) with delta (0, 0)
Screenshot: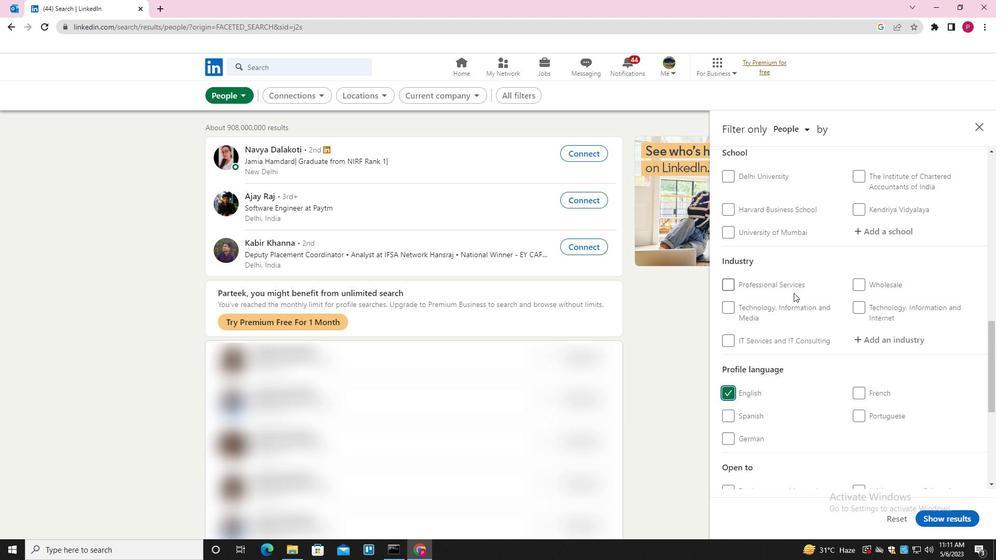 
Action: Mouse moved to (864, 295)
Screenshot: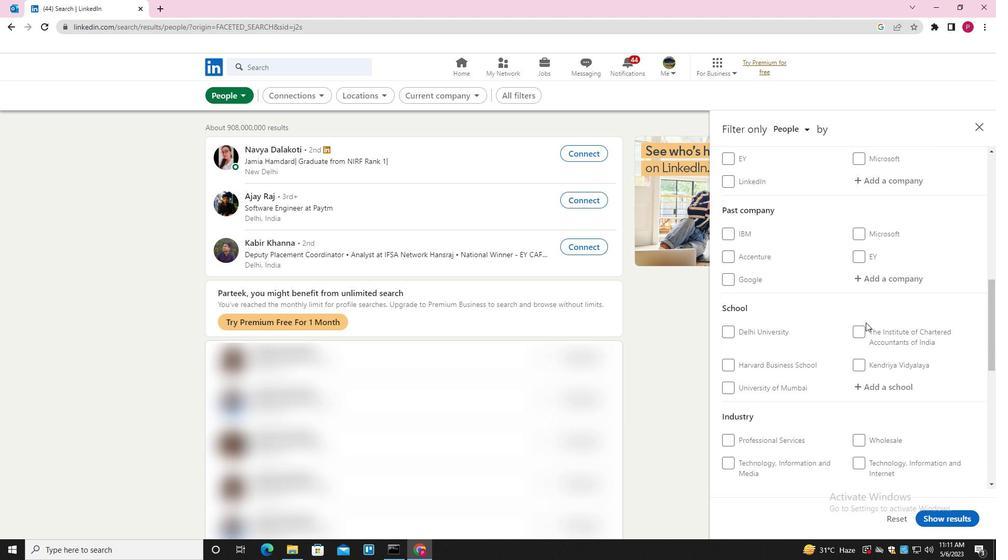 
Action: Mouse scrolled (864, 295) with delta (0, 0)
Screenshot: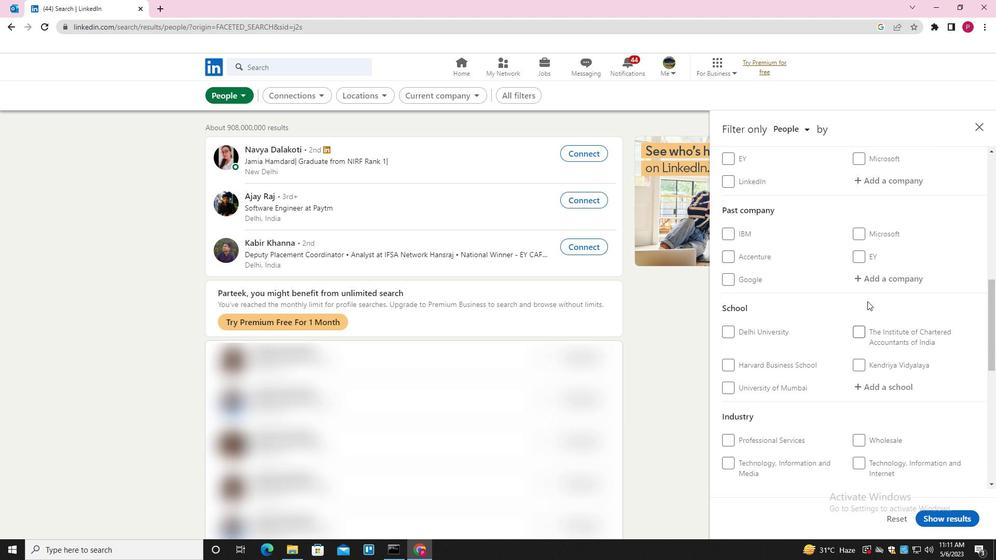
Action: Mouse scrolled (864, 295) with delta (0, 0)
Screenshot: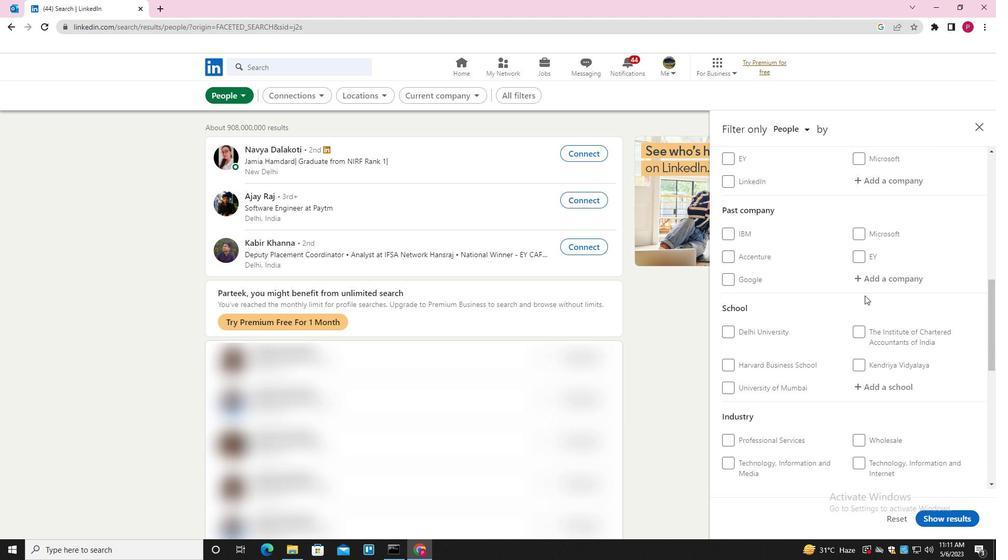 
Action: Mouse moved to (877, 289)
Screenshot: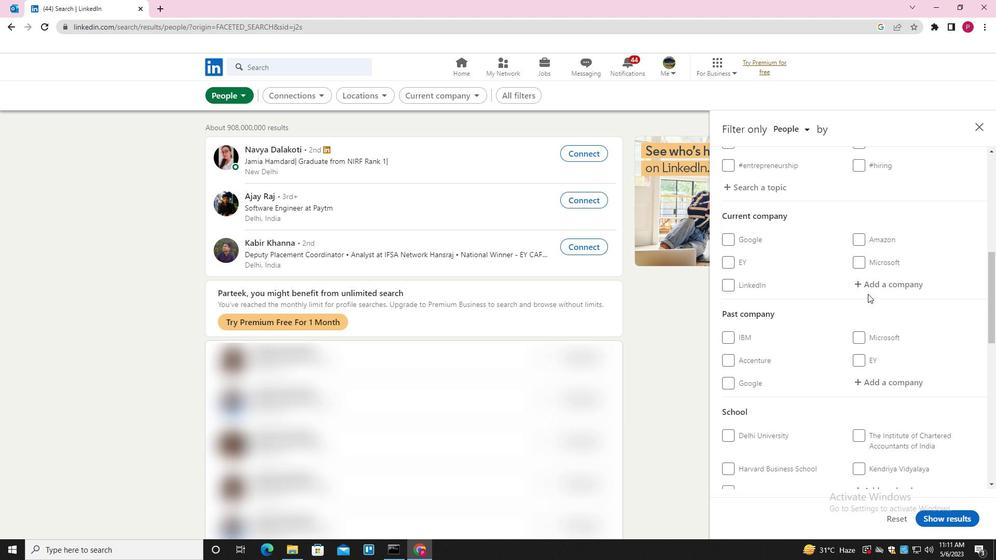 
Action: Mouse pressed left at (877, 289)
Screenshot: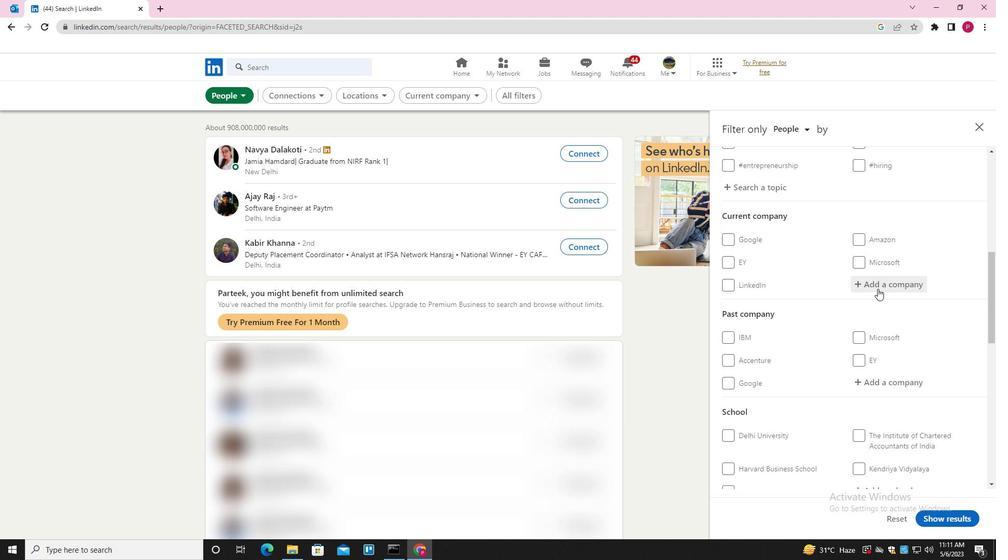 
Action: Key pressed <Key.shift><Key.shift><Key.shift><Key.shift>BIRA<Key.space>91<Key.down><Key.enter>
Screenshot: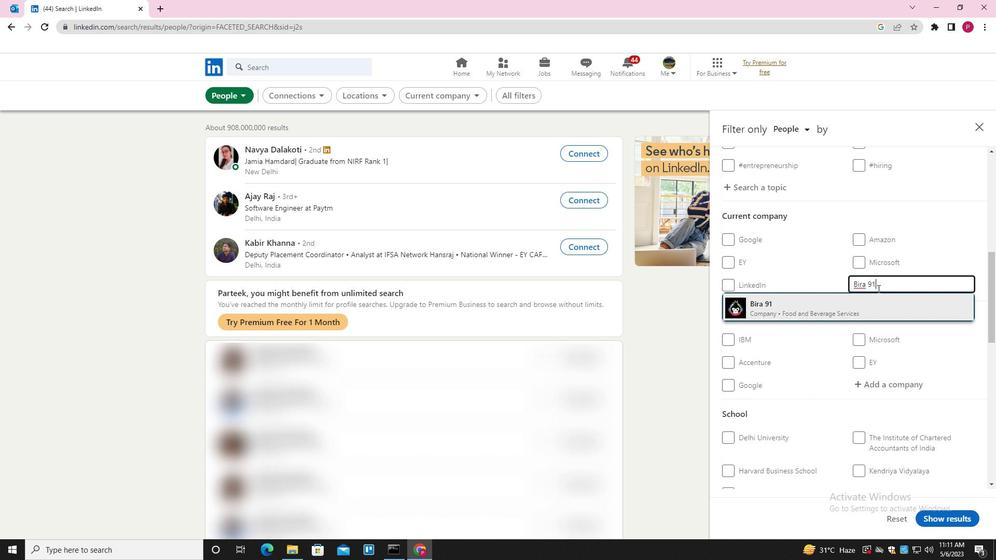 
Action: Mouse moved to (841, 312)
Screenshot: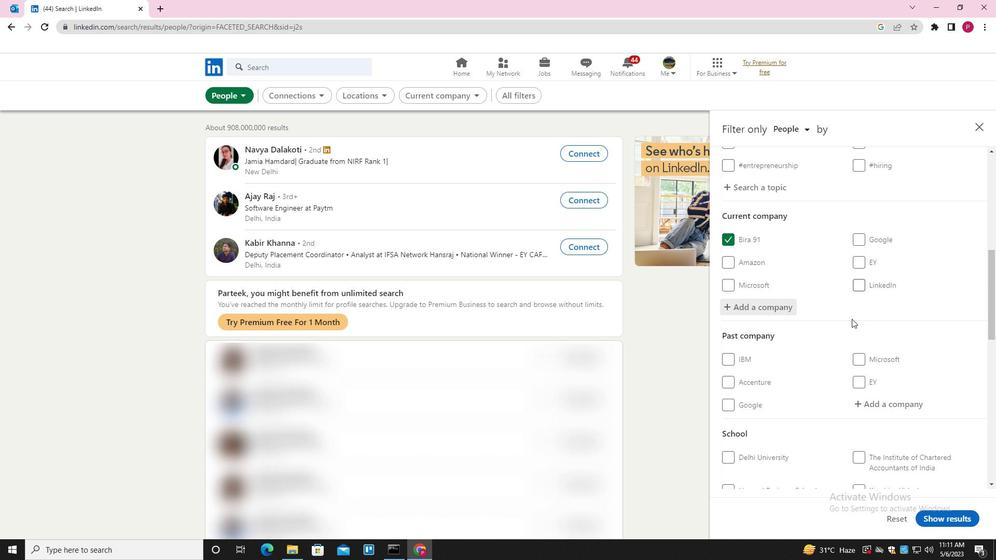 
Action: Mouse scrolled (841, 311) with delta (0, 0)
Screenshot: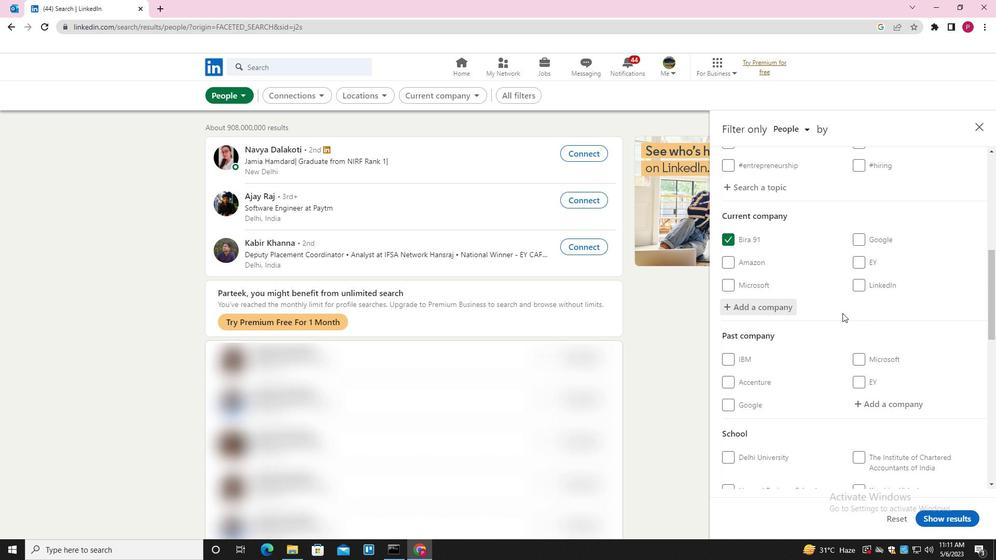 
Action: Mouse scrolled (841, 311) with delta (0, 0)
Screenshot: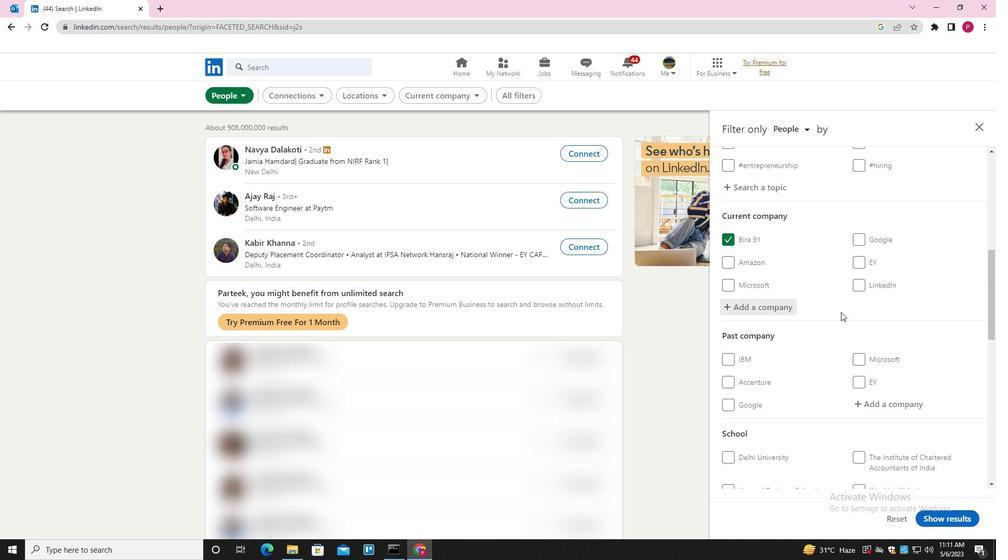 
Action: Mouse scrolled (841, 311) with delta (0, 0)
Screenshot: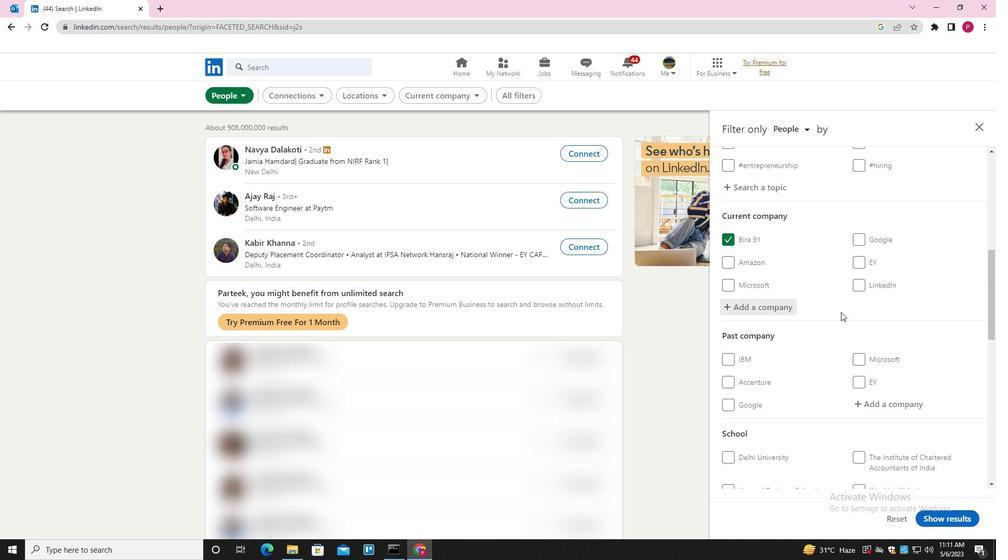 
Action: Mouse moved to (865, 304)
Screenshot: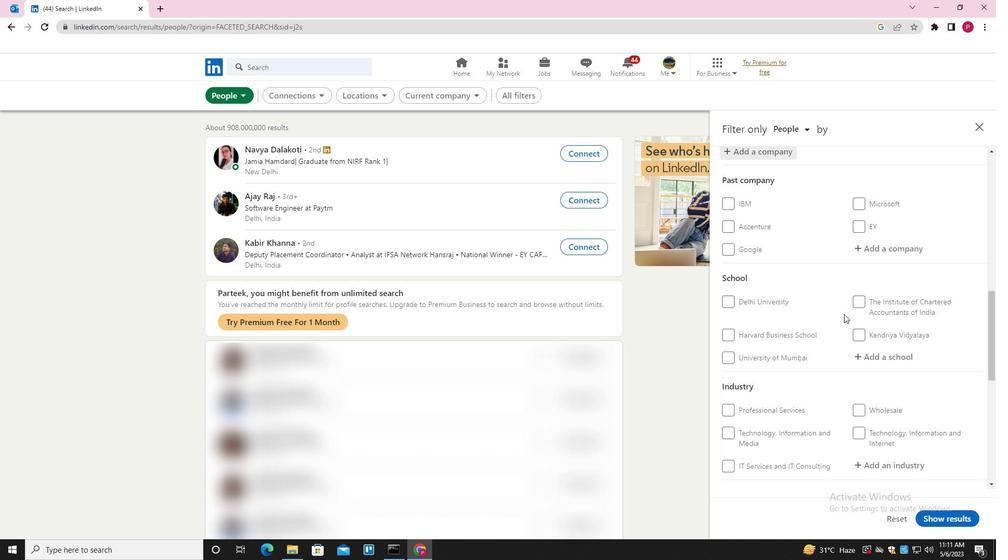 
Action: Mouse scrolled (865, 304) with delta (0, 0)
Screenshot: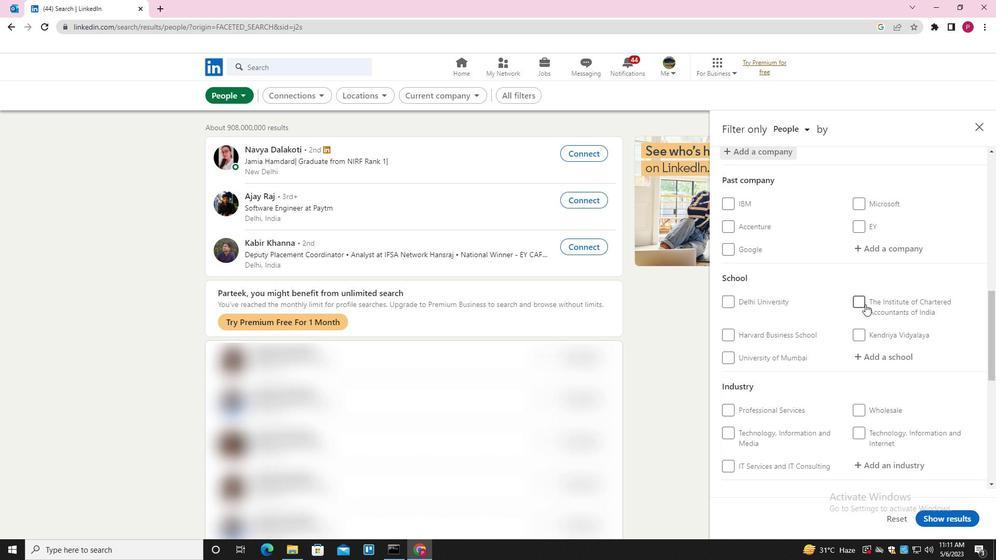 
Action: Mouse scrolled (865, 304) with delta (0, 0)
Screenshot: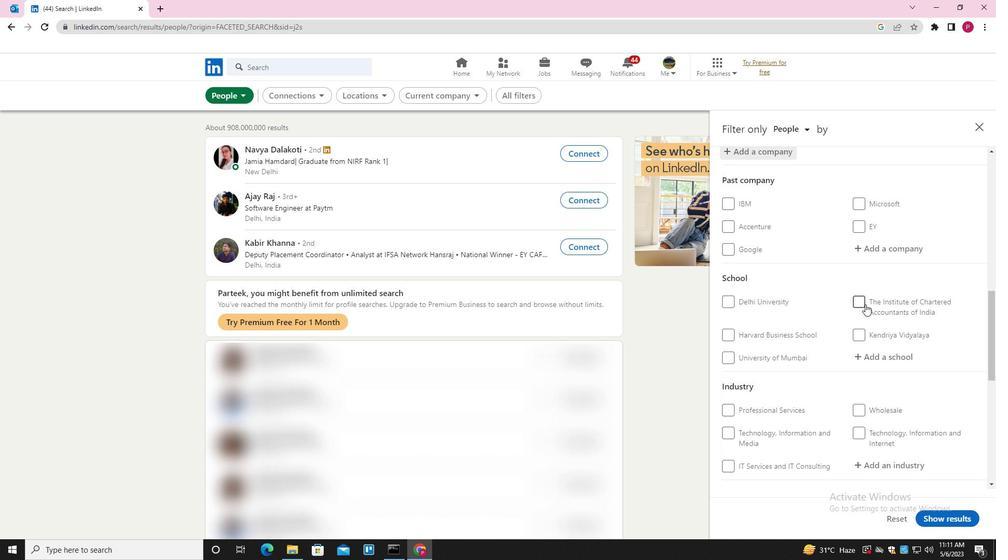 
Action: Mouse scrolled (865, 304) with delta (0, 0)
Screenshot: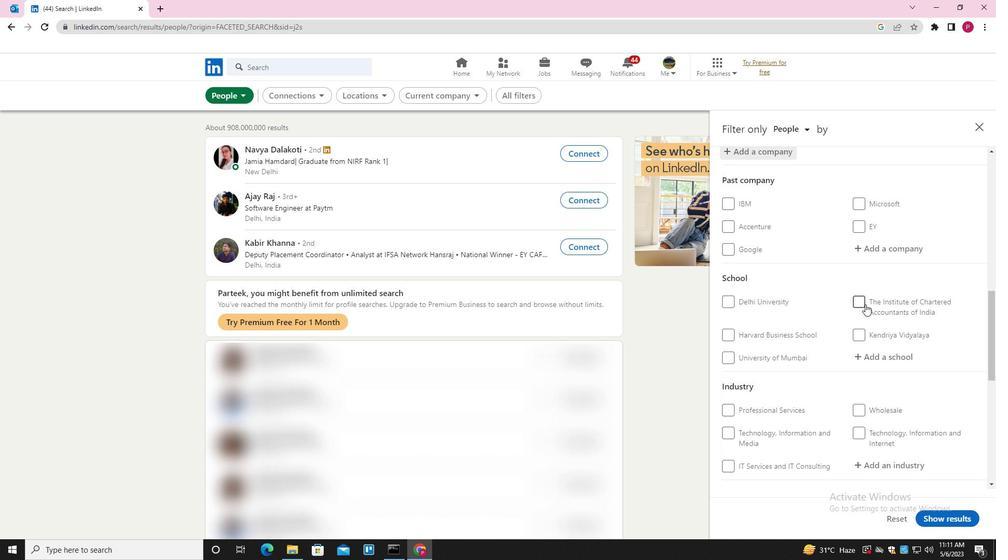 
Action: Mouse moved to (884, 203)
Screenshot: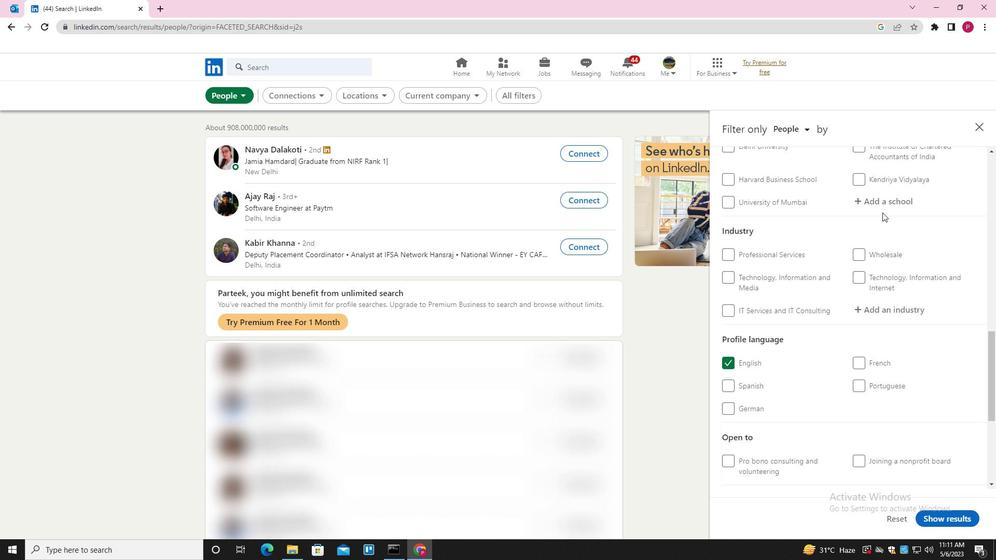 
Action: Mouse pressed left at (884, 203)
Screenshot: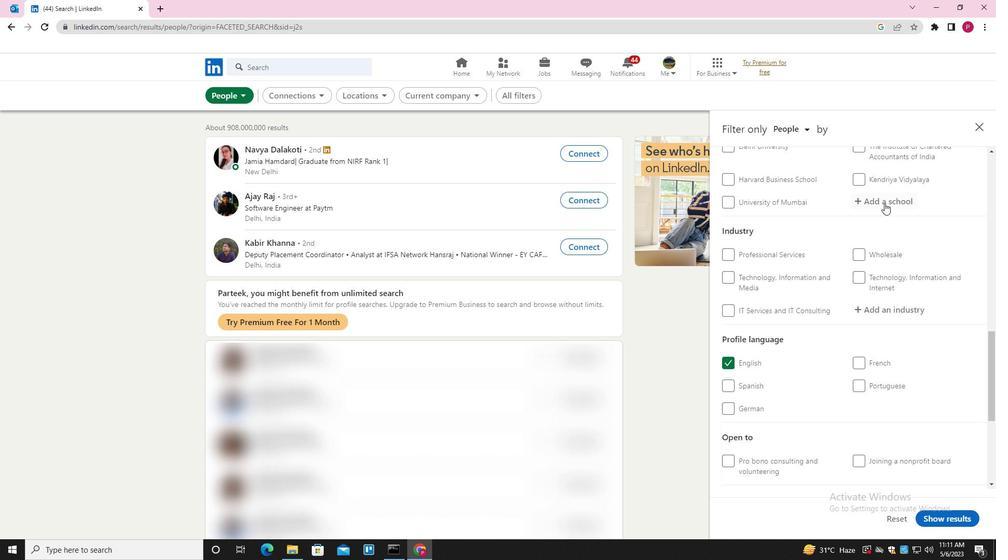 
Action: Key pressed <Key.shift><Key.shift><Key.shift><Key.shift><Key.shift><Key.shift><Key.shift><Key.shift><Key.shift><Key.shift><Key.shift>AVANTHI<Key.space><Key.shift><Key.shift><Key.shift><Key.shift>NSTITUTE<Key.space><Key.backspace><Key.backspace><Key.backspace><Key.backspace><Key.backspace><Key.backspace><Key.backspace><Key.backspace><Key.backspace><Key.shift>INSTITUTE<Key.space><Key.shift>OF<Key.space><Key.shift>ENGINEERU<Key.backspace>ING<Key.space><Key.shift><Key.shift><Key.shift><Key.shift><Key.shift><Key.shift>&<Key.space><Key.shift><Key.shift><Key.shift><Key.shift><Key.shift><Key.shift>TECHNOLOGY<Key.space><Key.down><Key.enter>
Screenshot: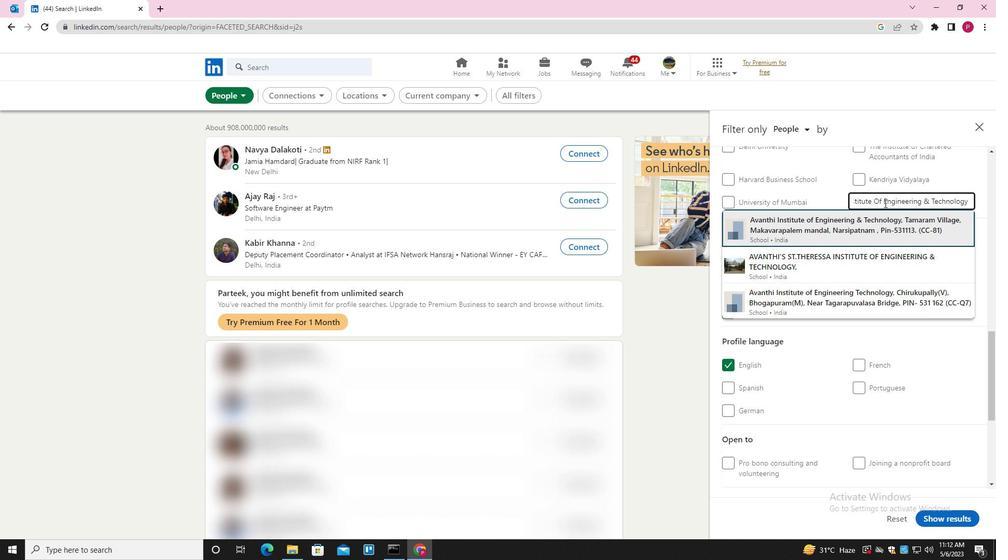 
Action: Mouse moved to (908, 281)
Screenshot: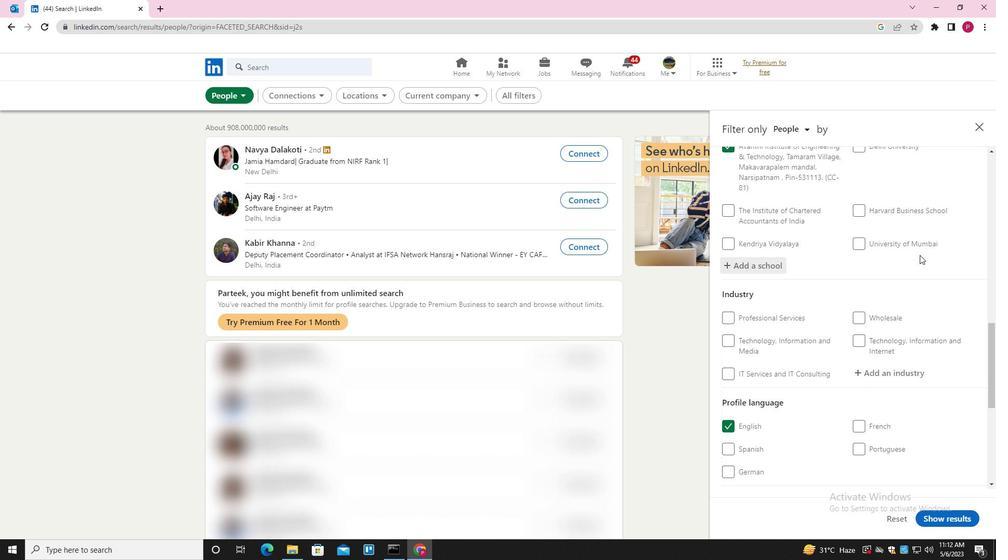 
Action: Mouse scrolled (908, 281) with delta (0, 0)
Screenshot: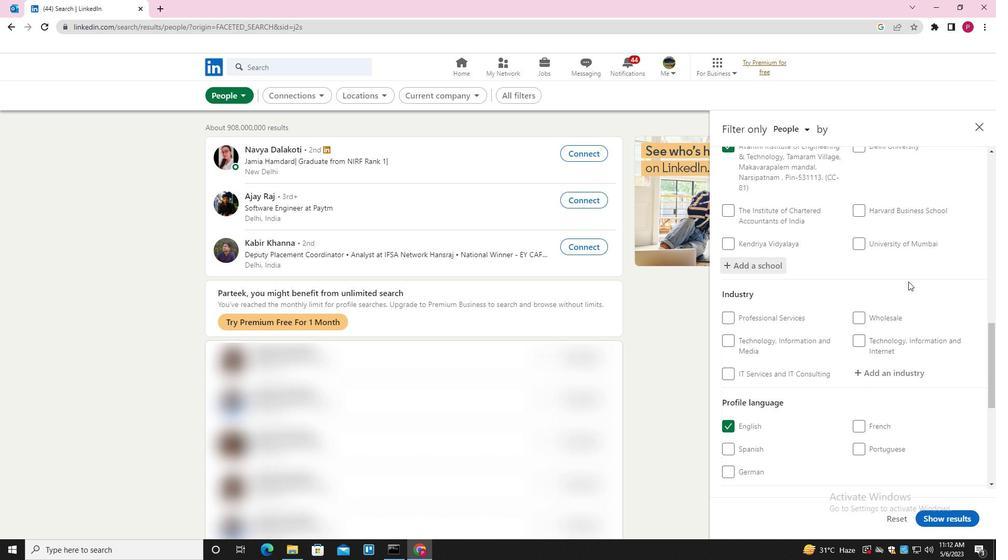 
Action: Mouse moved to (908, 282)
Screenshot: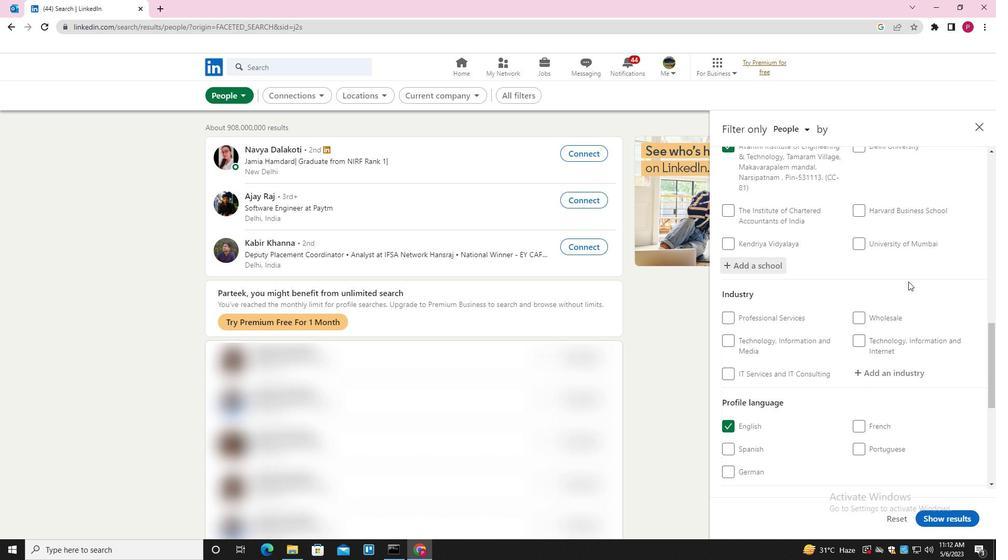
Action: Mouse scrolled (908, 281) with delta (0, 0)
Screenshot: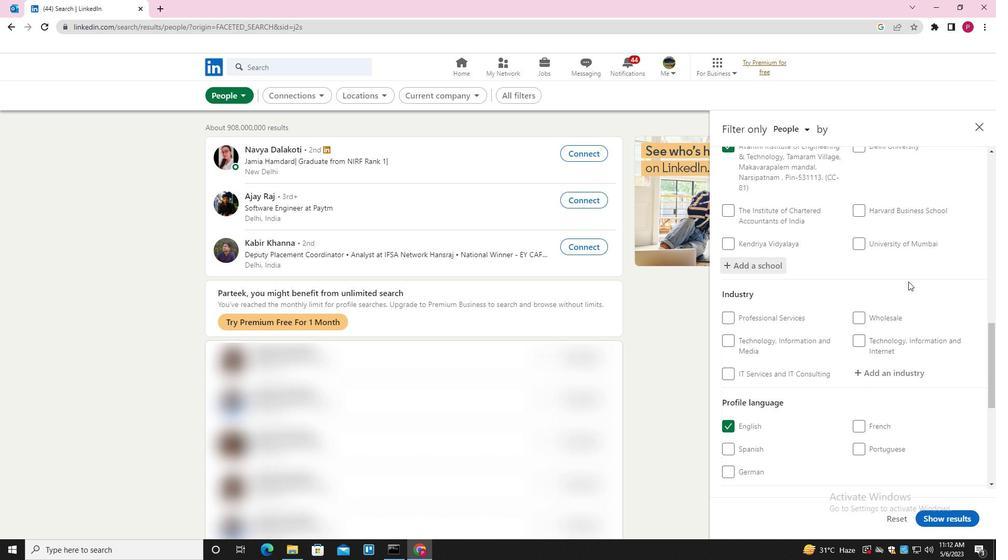 
Action: Mouse moved to (908, 282)
Screenshot: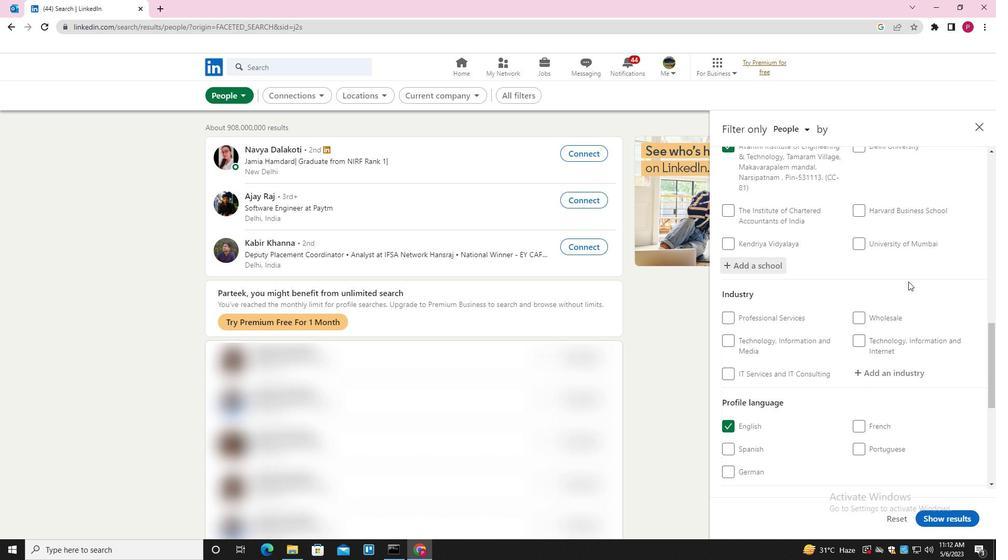 
Action: Mouse scrolled (908, 282) with delta (0, 0)
Screenshot: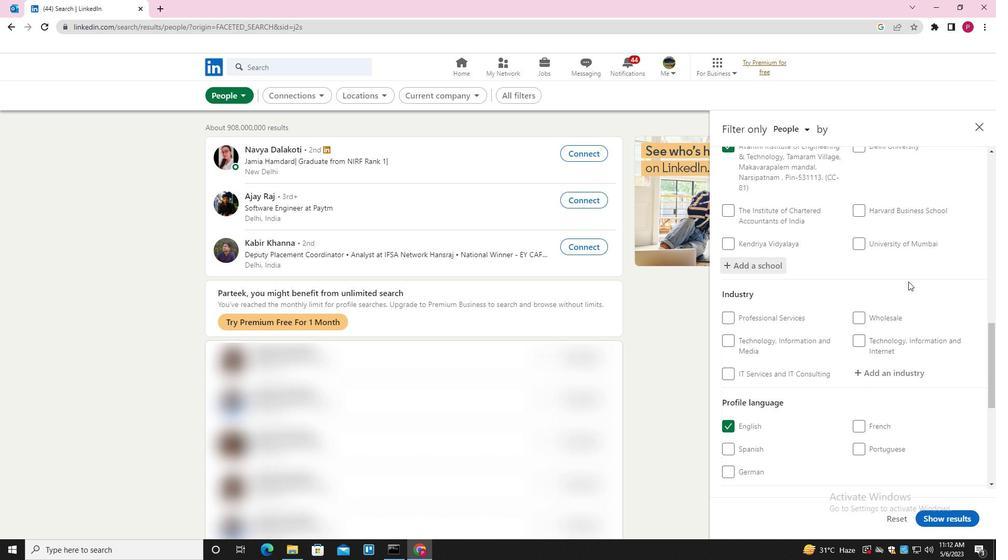 
Action: Mouse moved to (899, 221)
Screenshot: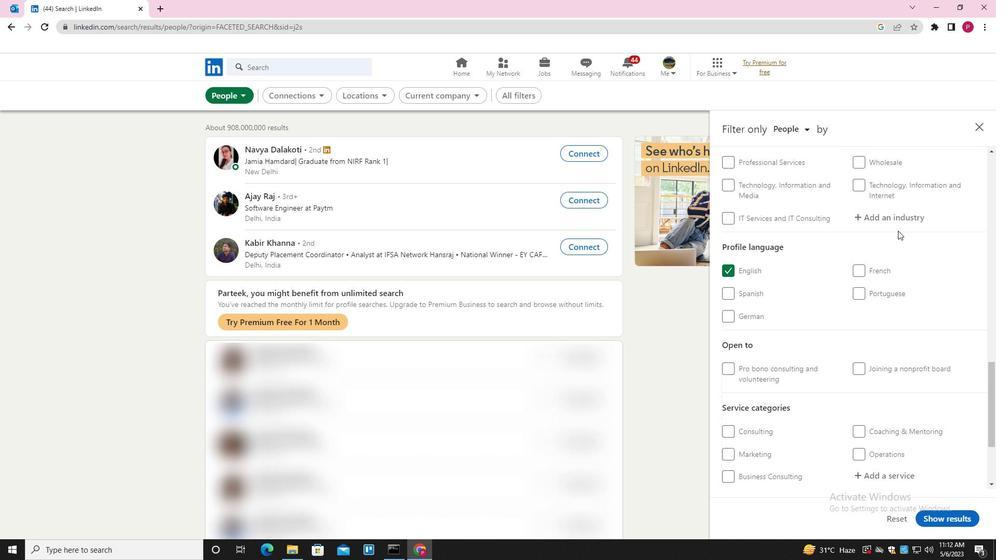 
Action: Mouse pressed left at (899, 221)
Screenshot: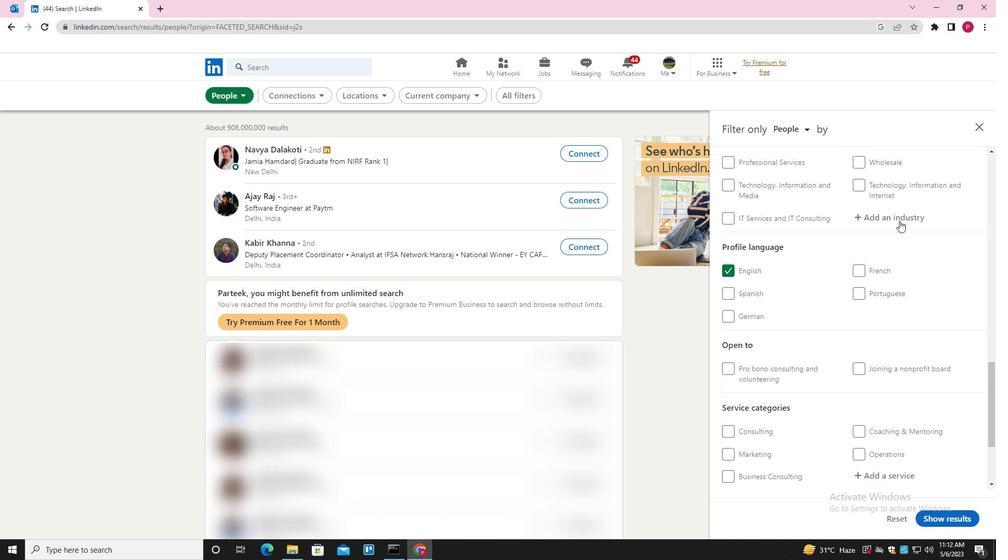 
Action: Key pressed <Key.shift><Key.shift><Key.shift><Key.shift><Key.shift><Key.shift><Key.shift><Key.shift><Key.shift><Key.shift><Key.shift><Key.shift><Key.shift><Key.shift><Key.shift><Key.shift><Key.shift><Key.shift><Key.shift>ZOOS<Key.space><Key.down><Key.down><Key.enter>
Screenshot: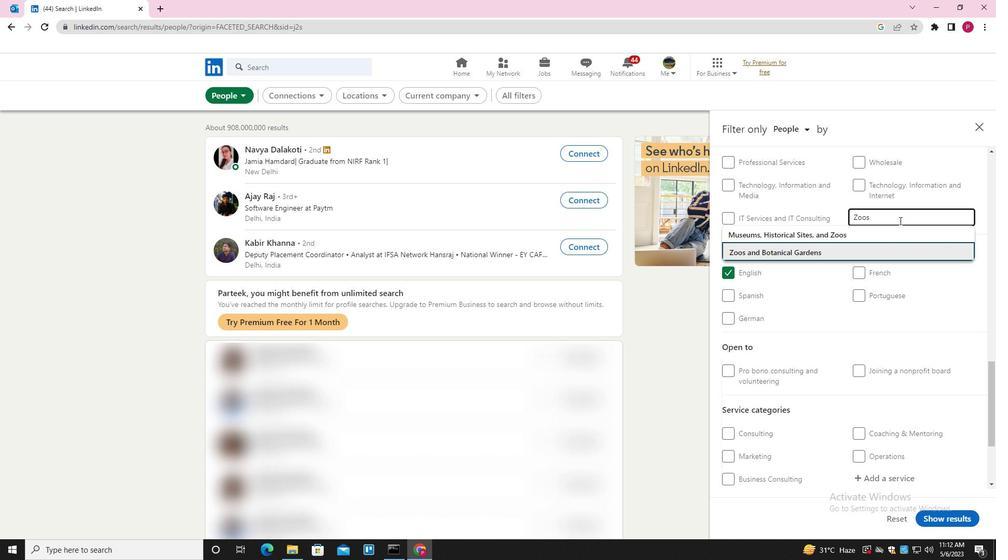 
Action: Mouse moved to (862, 248)
Screenshot: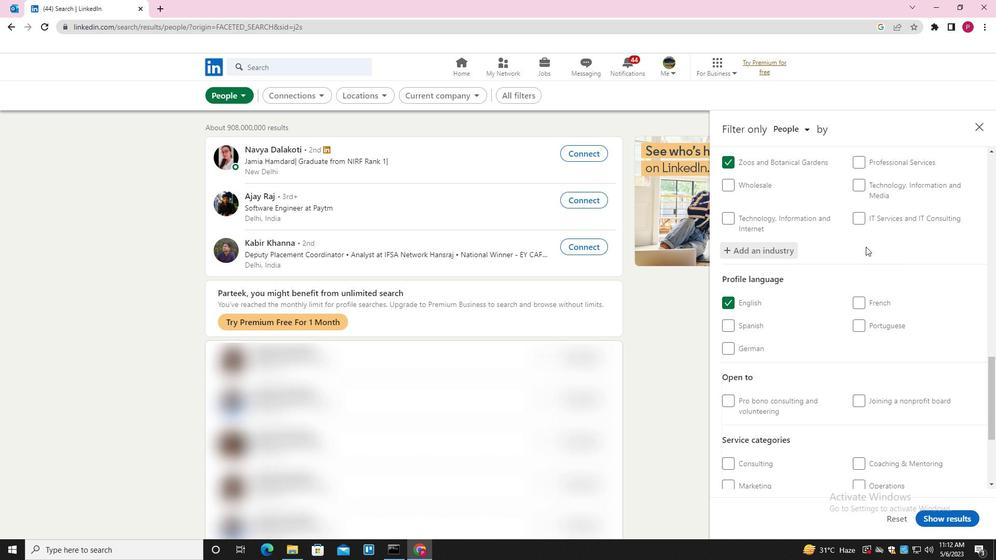 
Action: Mouse scrolled (862, 248) with delta (0, 0)
Screenshot: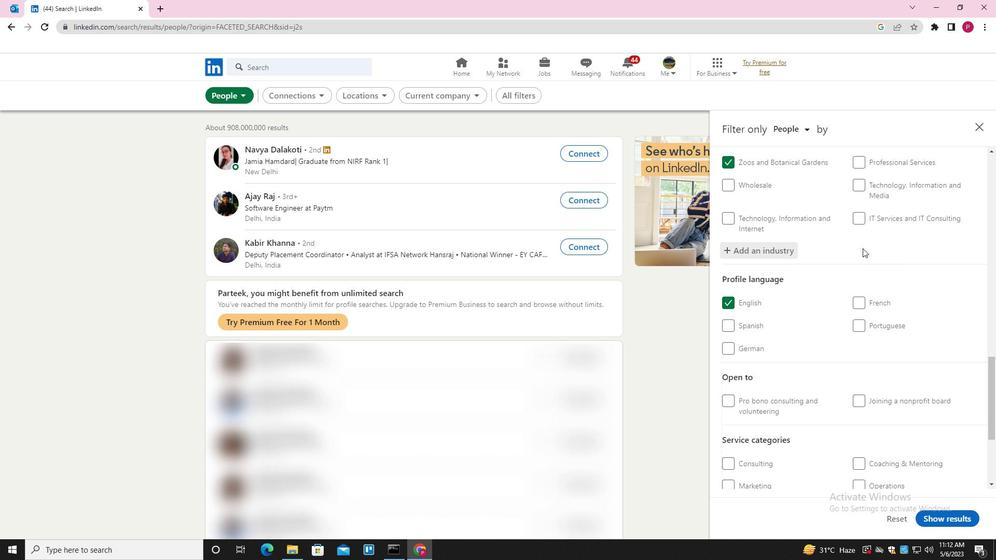 
Action: Mouse scrolled (862, 248) with delta (0, 0)
Screenshot: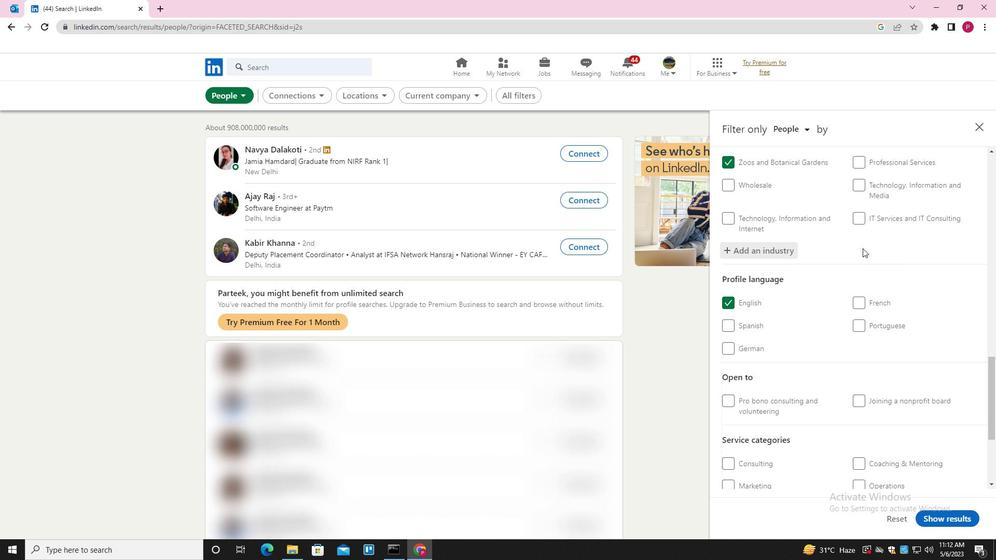 
Action: Mouse scrolled (862, 248) with delta (0, 0)
Screenshot: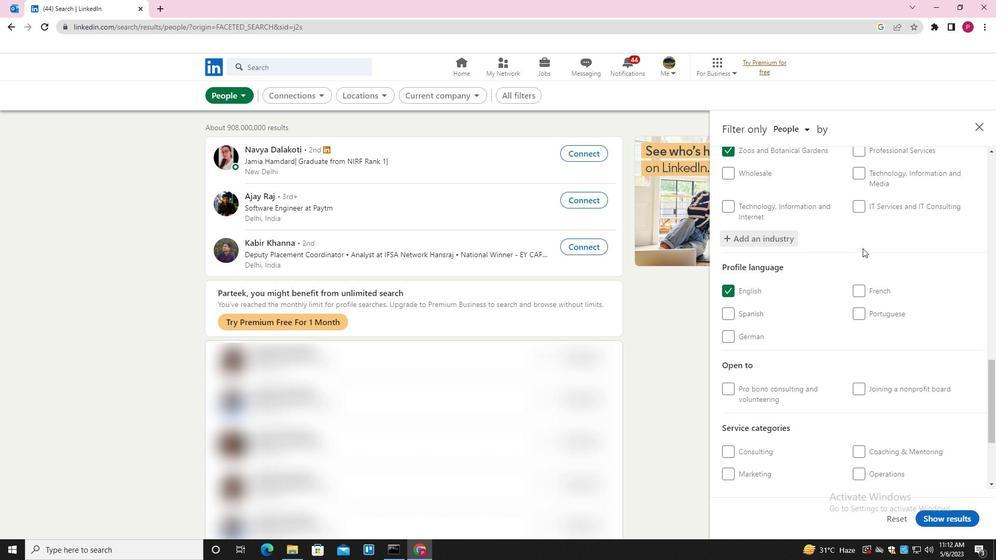 
Action: Mouse scrolled (862, 248) with delta (0, 0)
Screenshot: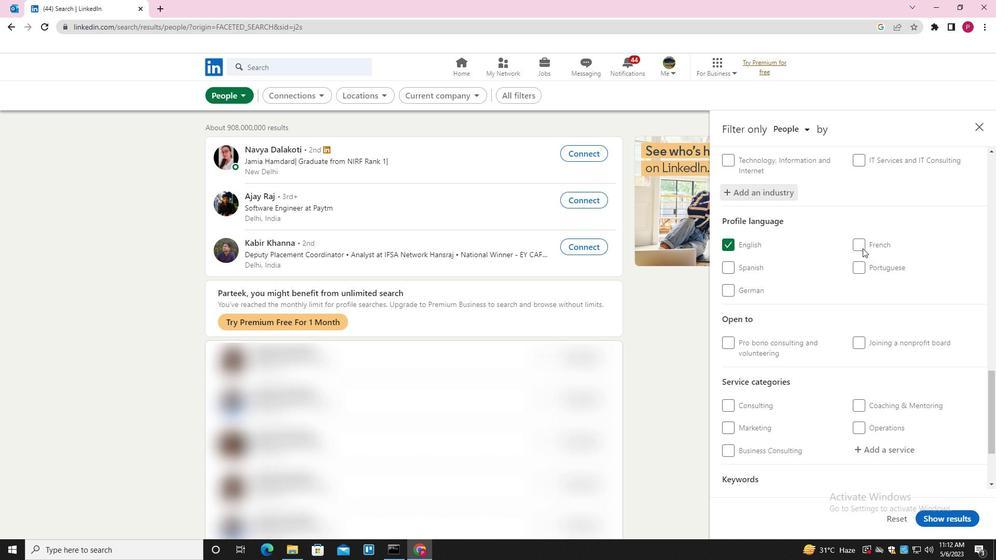 
Action: Mouse moved to (873, 339)
Screenshot: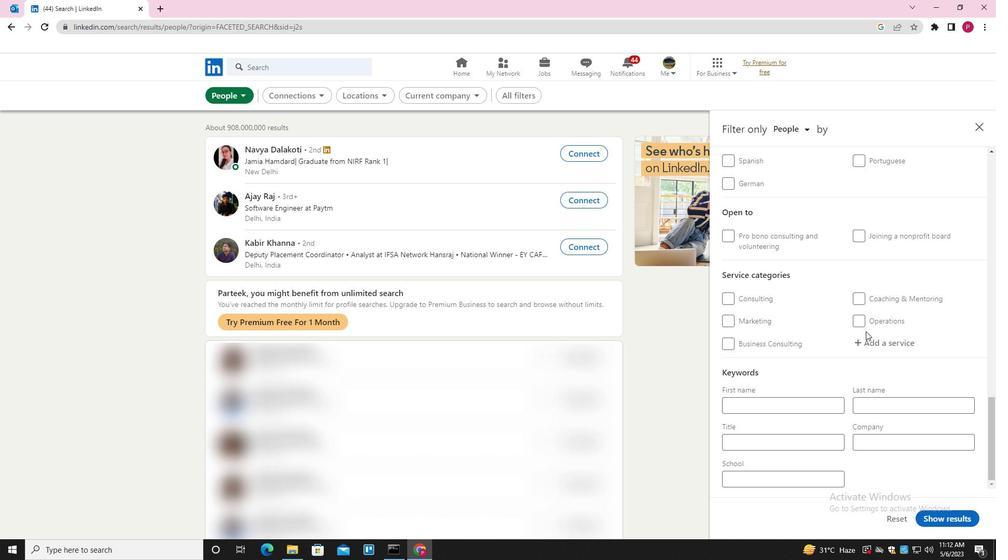 
Action: Mouse pressed left at (873, 339)
Screenshot: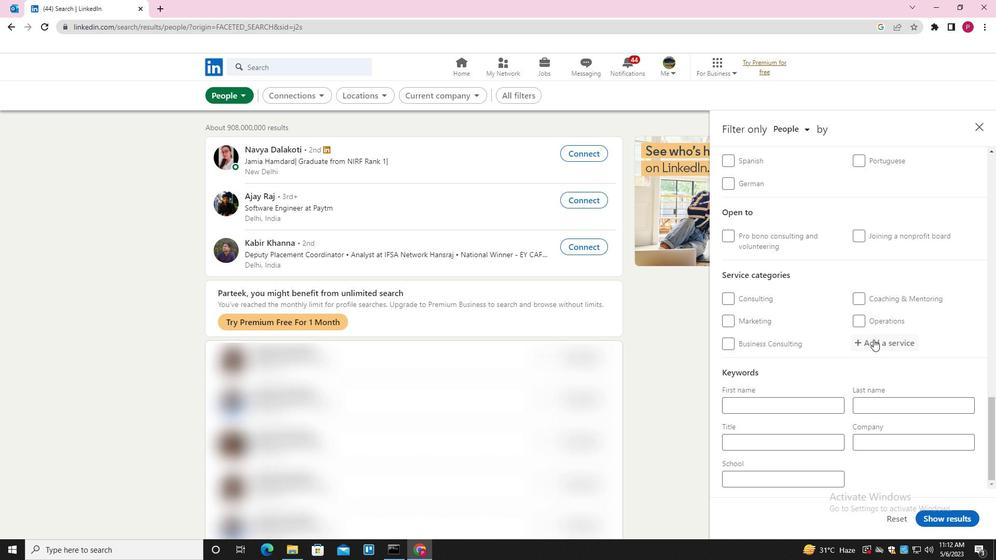 
Action: Key pressed <Key.shift><Key.shift><Key.shift><Key.shift><Key.shift><Key.shift><Key.shift><Key.shift><Key.shift><Key.shift><Key.shift><Key.shift>G<Key.backspace>HEALTH<Key.down><Key.enter>
Screenshot: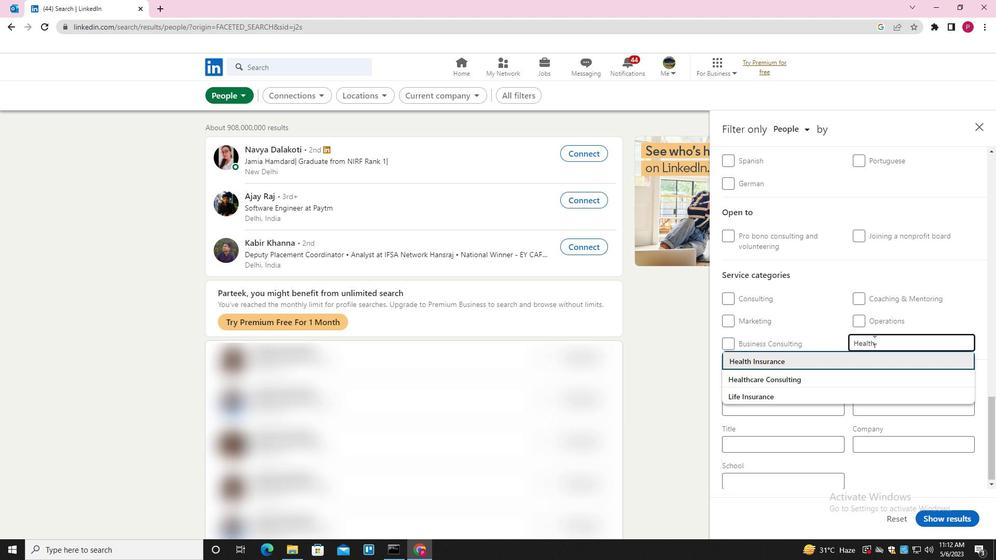 
Action: Mouse moved to (869, 347)
Screenshot: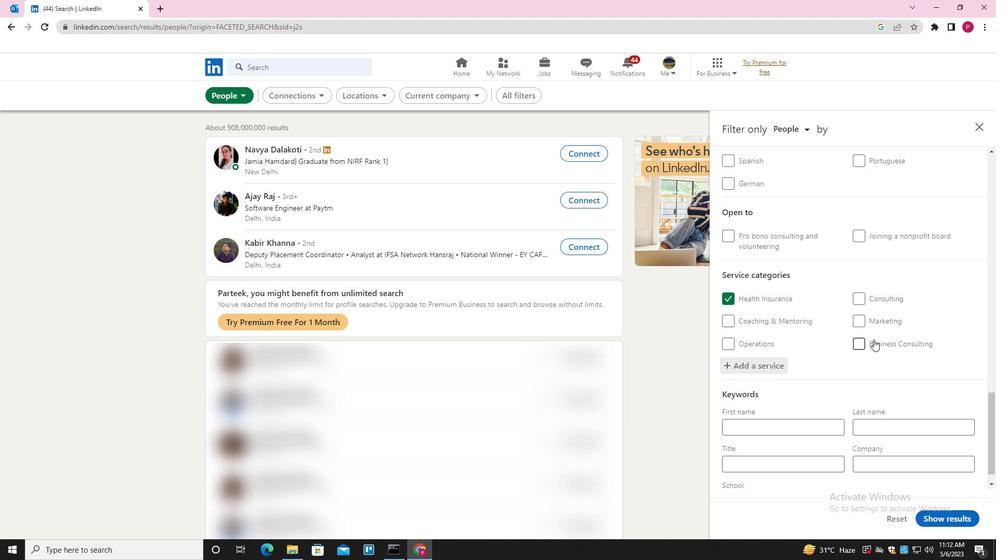 
Action: Mouse scrolled (869, 347) with delta (0, 0)
Screenshot: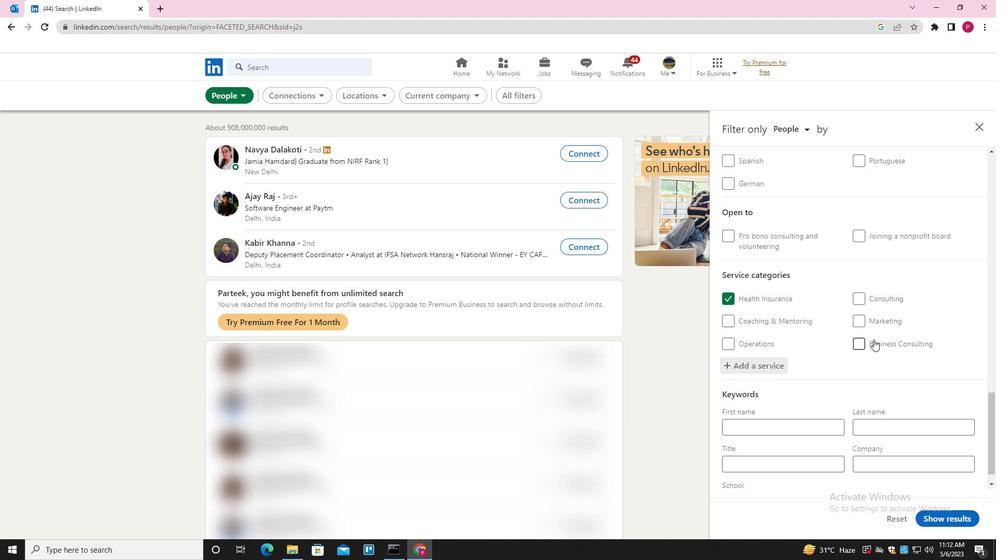 
Action: Mouse moved to (867, 349)
Screenshot: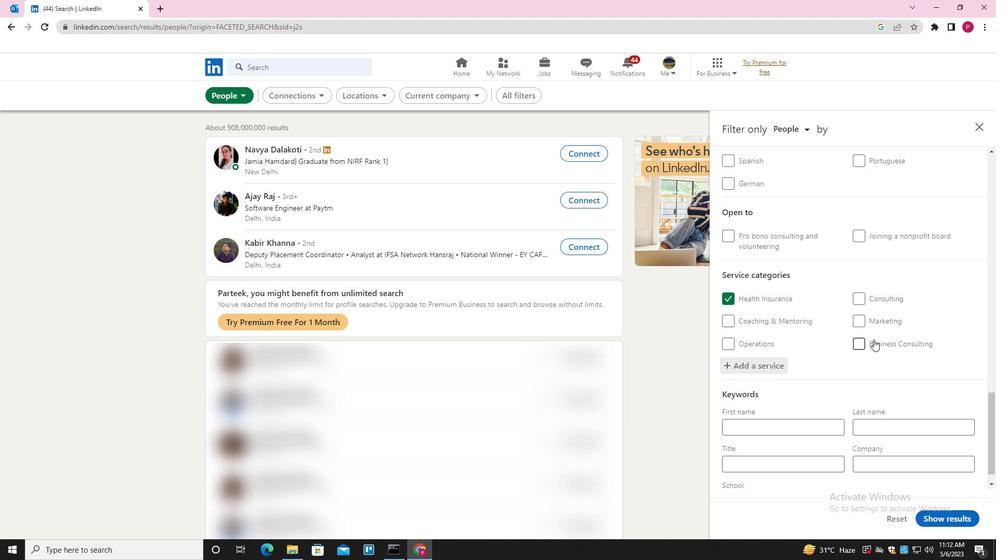 
Action: Mouse scrolled (867, 349) with delta (0, 0)
Screenshot: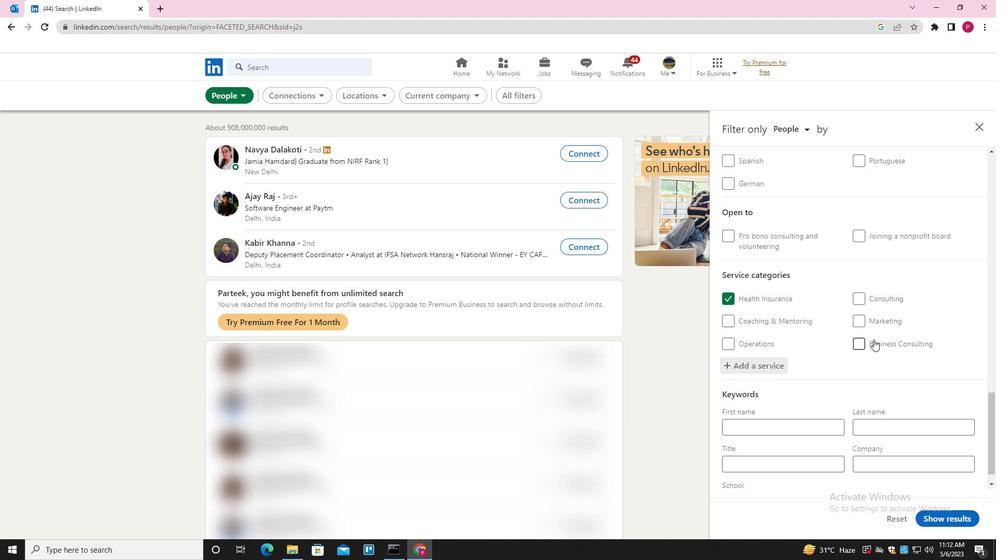 
Action: Mouse moved to (865, 351)
Screenshot: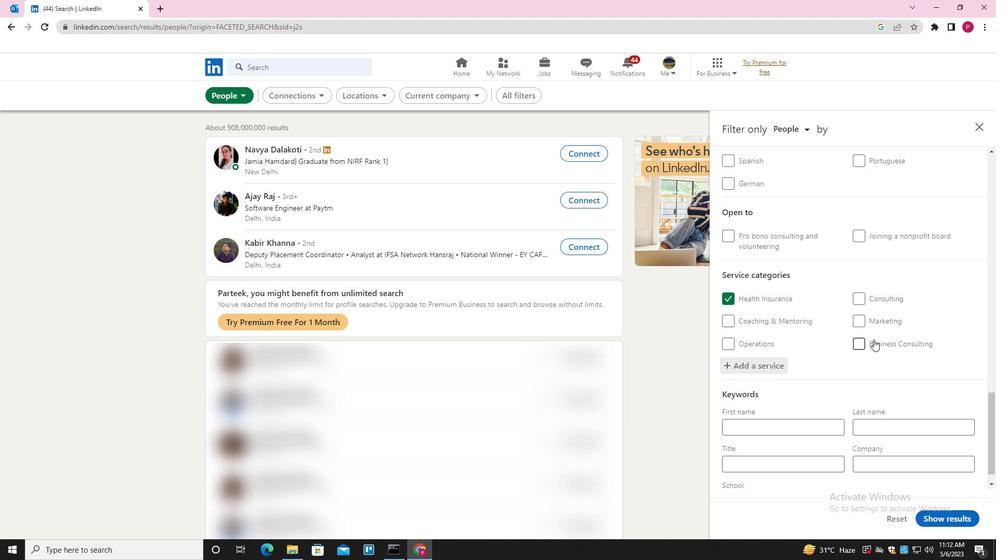 
Action: Mouse scrolled (865, 351) with delta (0, 0)
Screenshot: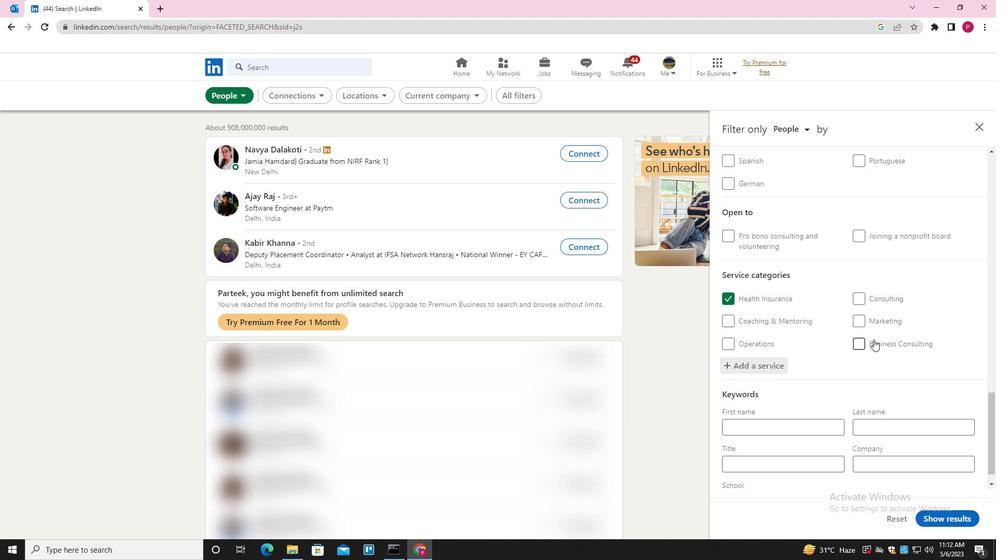 
Action: Mouse moved to (863, 353)
Screenshot: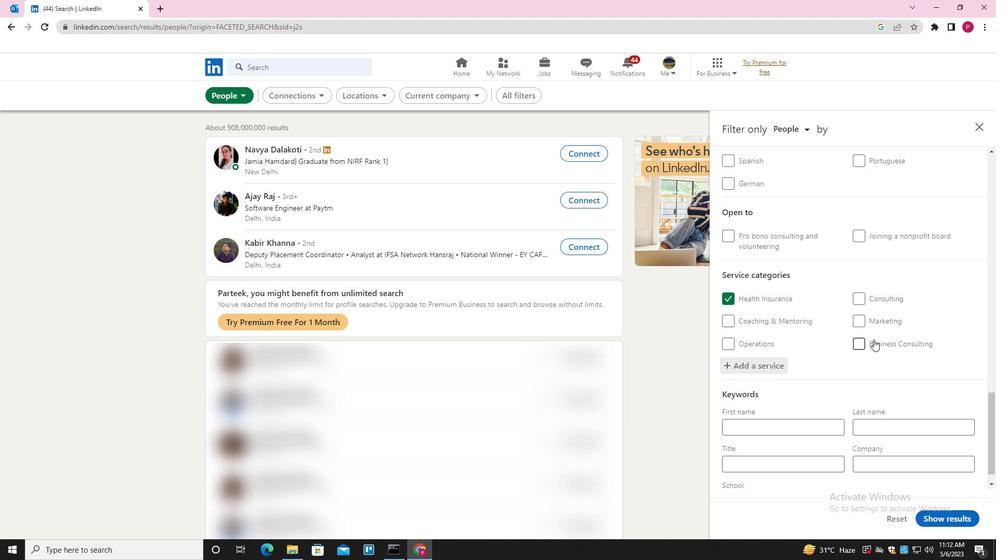 
Action: Mouse scrolled (863, 353) with delta (0, 0)
Screenshot: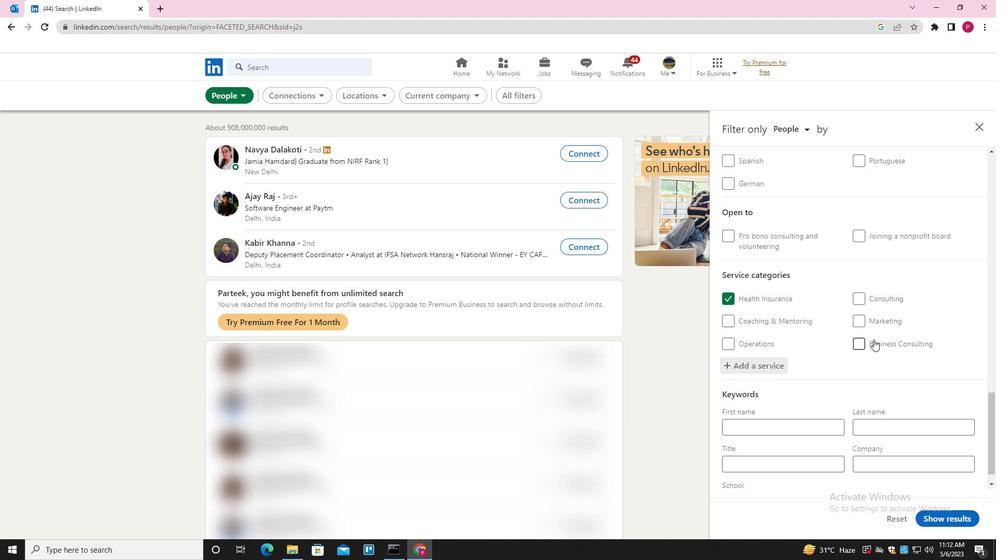 
Action: Mouse moved to (858, 363)
Screenshot: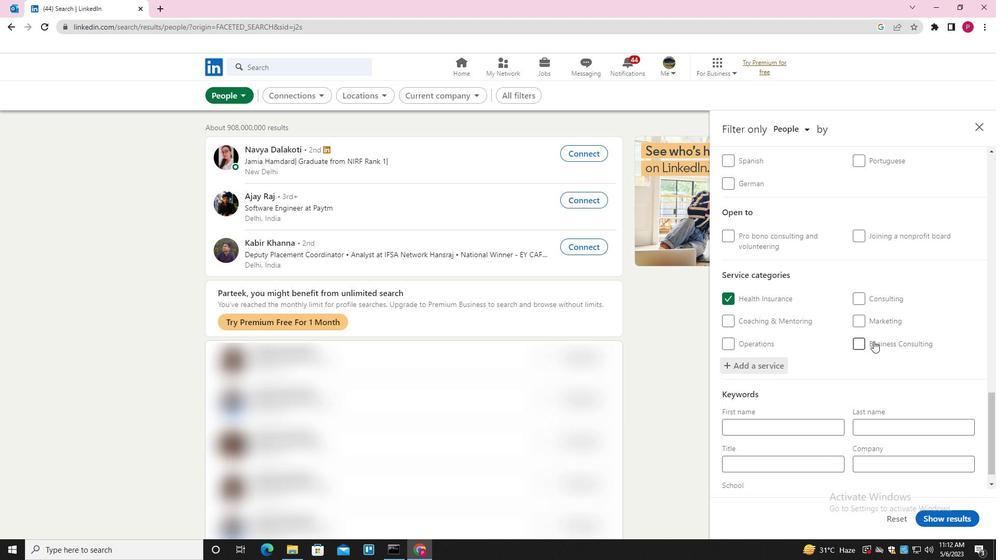 
Action: Mouse scrolled (858, 363) with delta (0, 0)
Screenshot: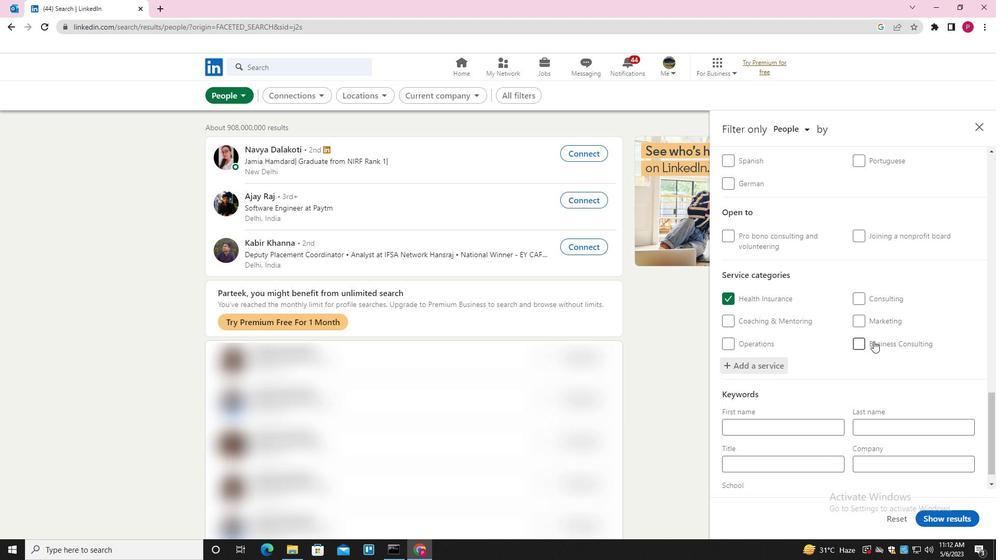 
Action: Mouse moved to (814, 444)
Screenshot: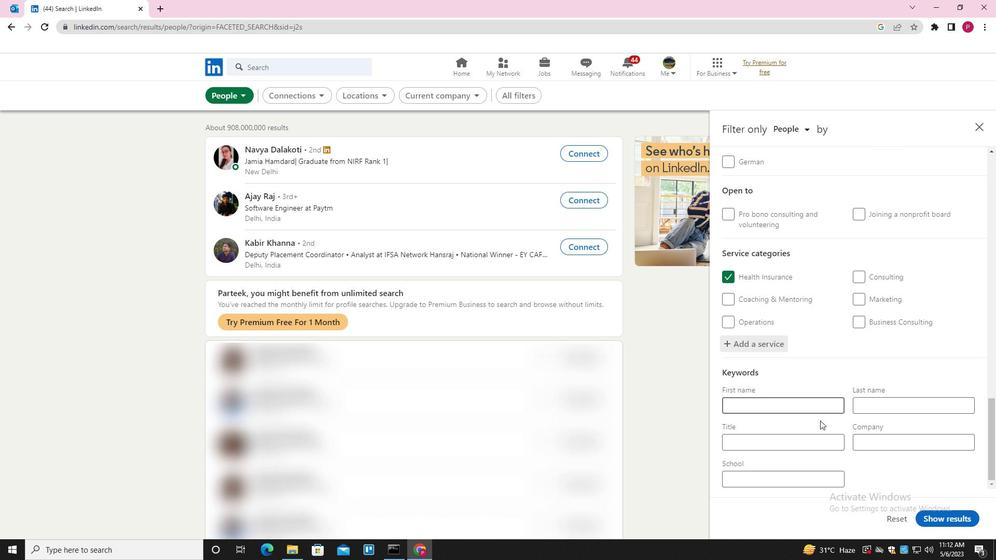 
Action: Mouse pressed left at (814, 444)
Screenshot: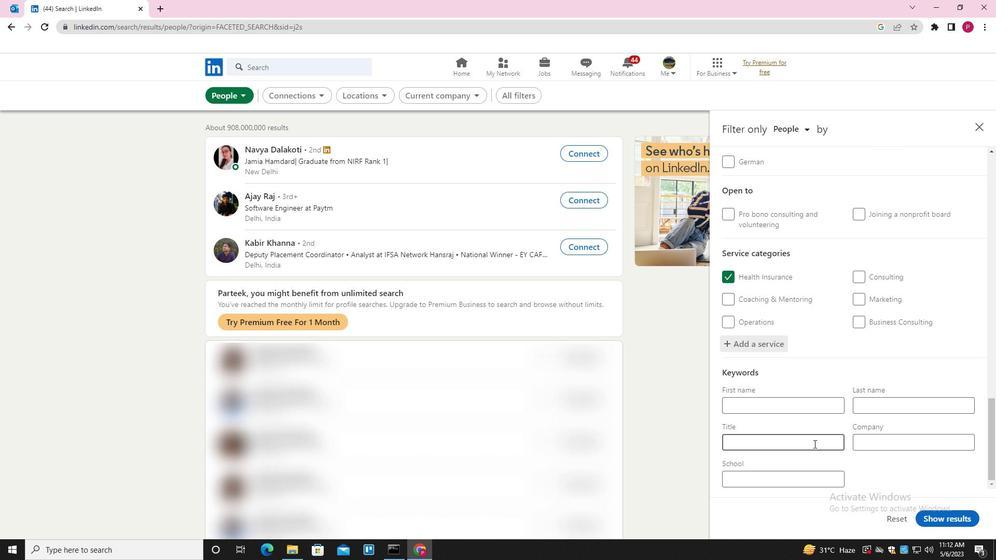 
Action: Key pressed <Key.shift><Key.shift>MARKETING<Key.space><Key.shift>MANAGER
Screenshot: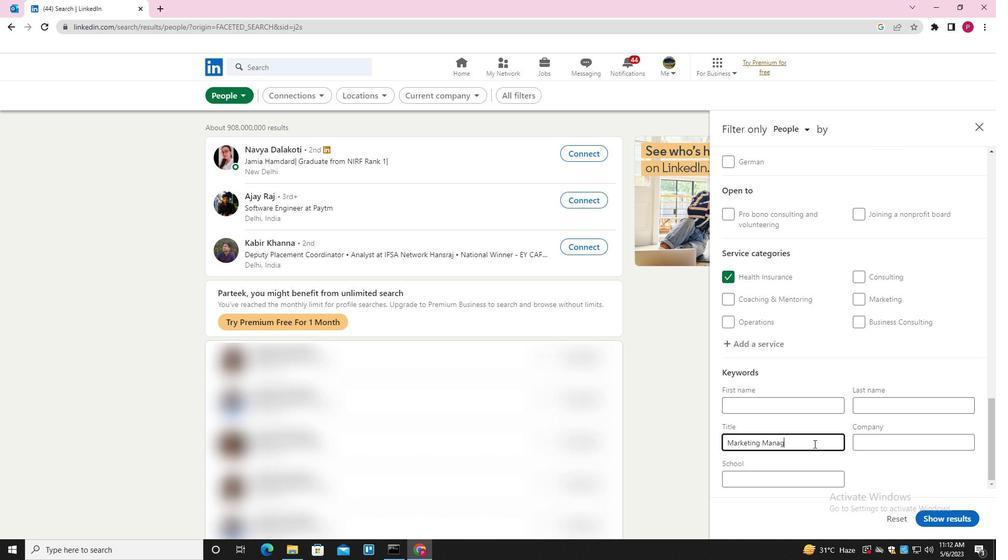 
Action: Mouse moved to (929, 516)
Screenshot: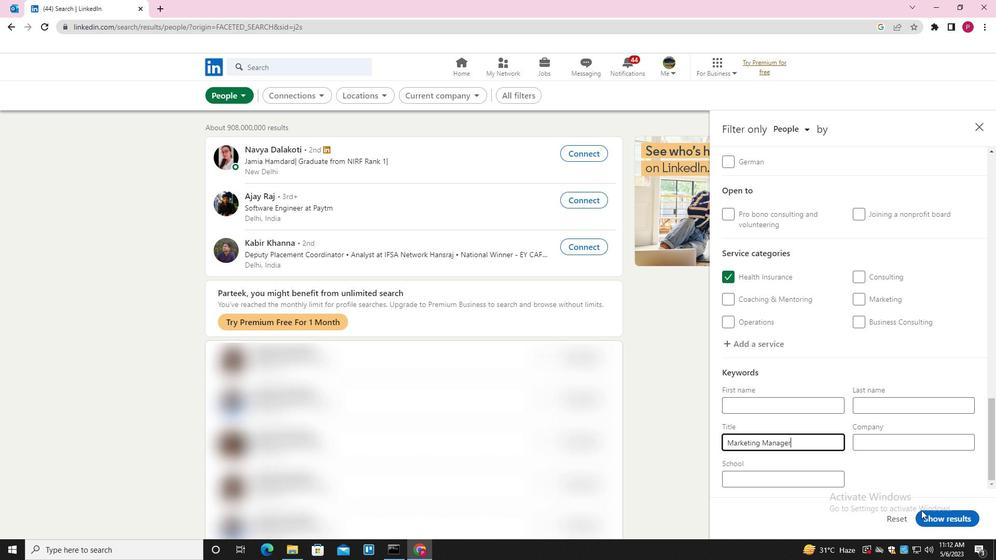 
Action: Mouse pressed left at (929, 516)
Screenshot: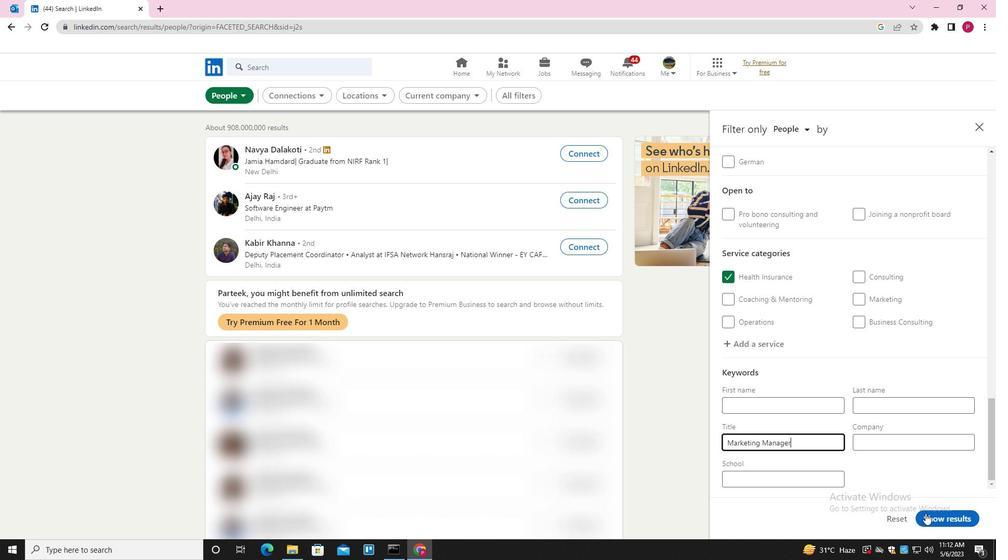 
Action: Mouse moved to (539, 224)
Screenshot: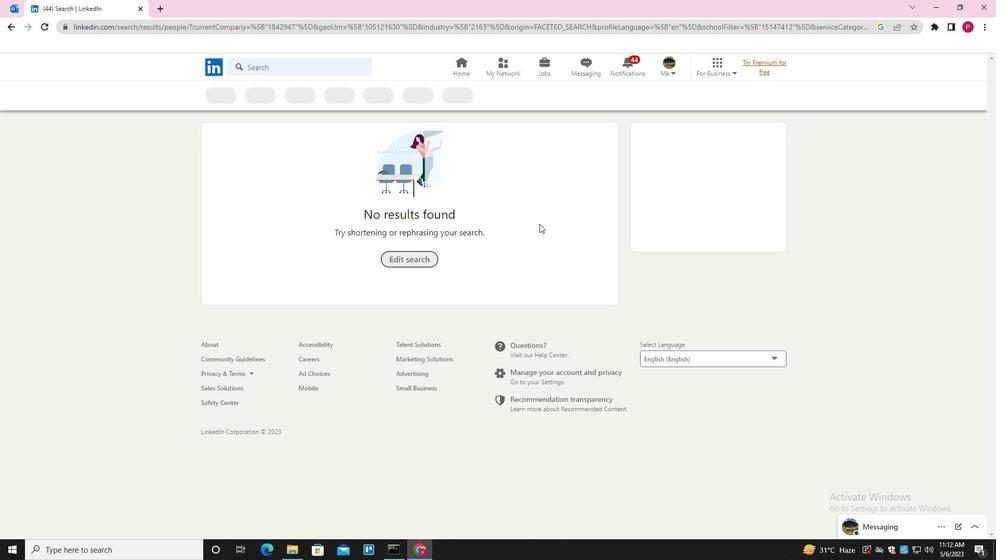 
